 Task: Look for space in Maple Valley, United States from 6th September, 2023 to 10th September, 2023 for 1 adult in price range Rs.10000 to Rs.15000. Place can be private room with 1  bedroom having 1 bed and 1 bathroom. Property type can be house, flat, guest house, hotel. Booking option can be shelf check-in. Required host language is English.
Action: Mouse moved to (415, 88)
Screenshot: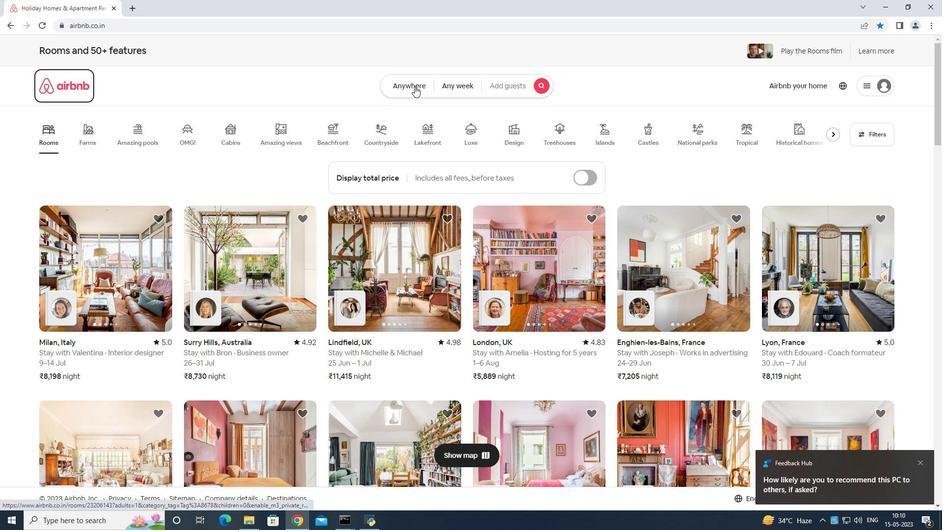 
Action: Mouse pressed left at (415, 88)
Screenshot: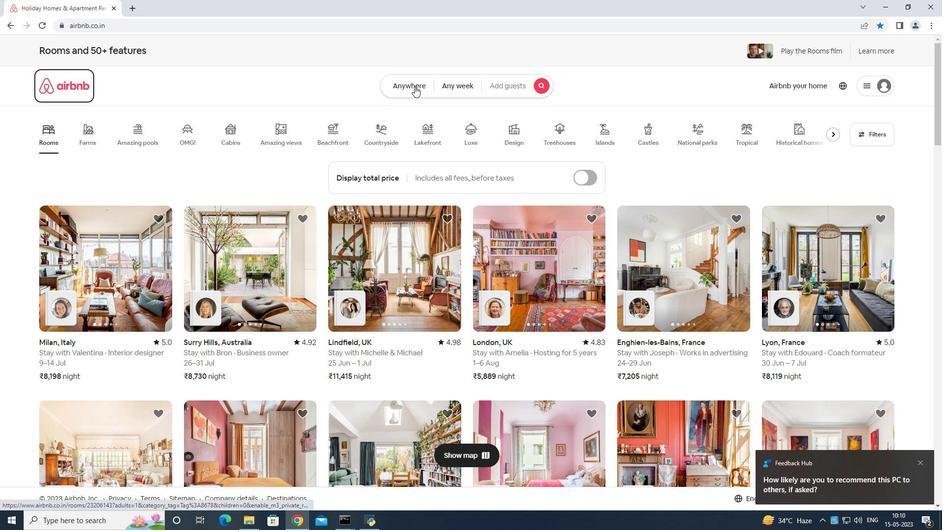 
Action: Mouse moved to (378, 125)
Screenshot: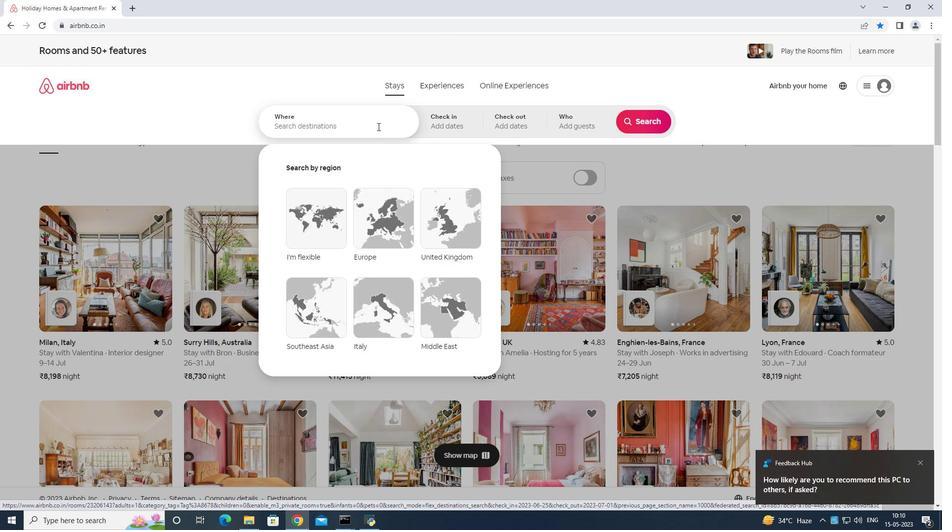 
Action: Mouse pressed left at (378, 125)
Screenshot: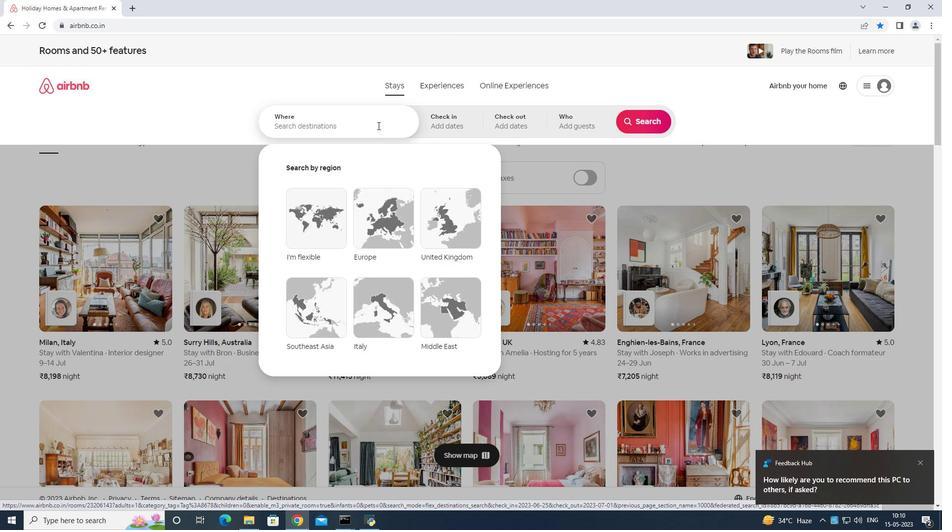 
Action: Key pressed <Key.shift>Maple<Key.space>valley<Key.space>united<Key.space>states<Key.enter>
Screenshot: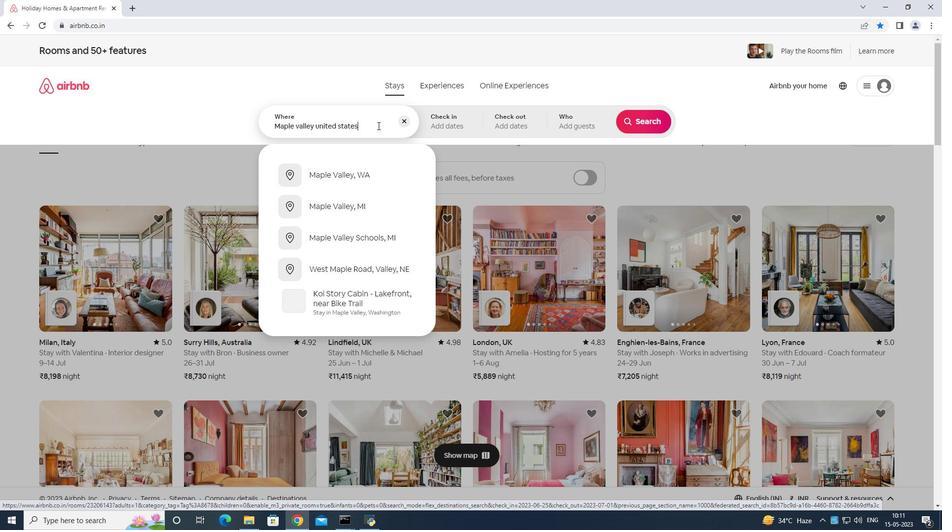
Action: Mouse moved to (640, 205)
Screenshot: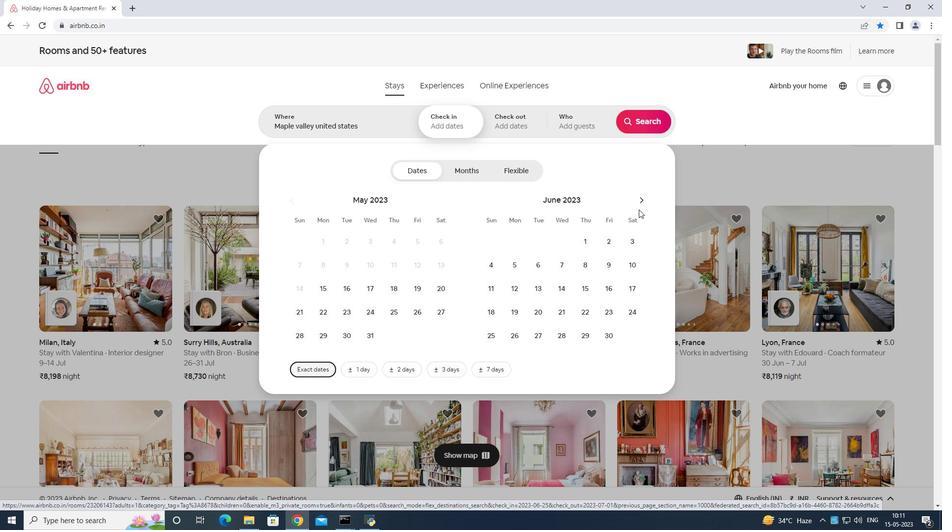 
Action: Mouse pressed left at (640, 205)
Screenshot: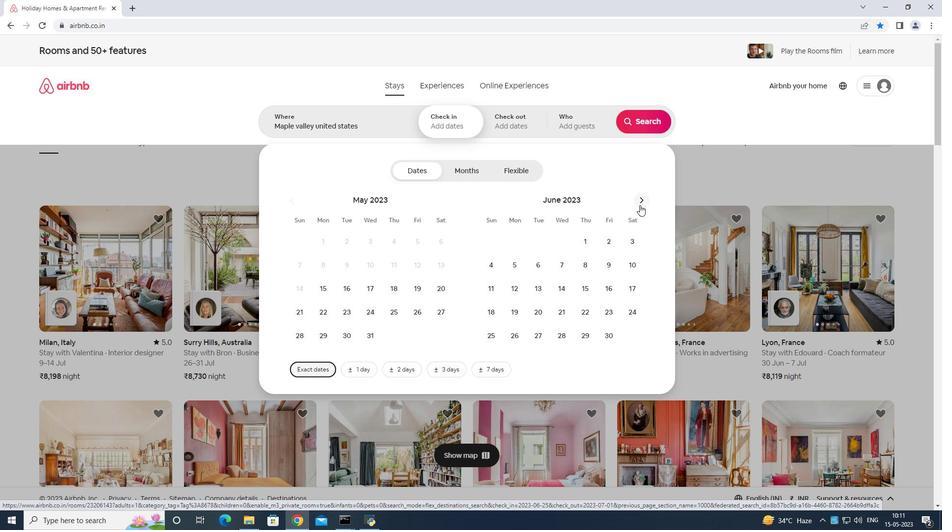 
Action: Mouse pressed left at (640, 205)
Screenshot: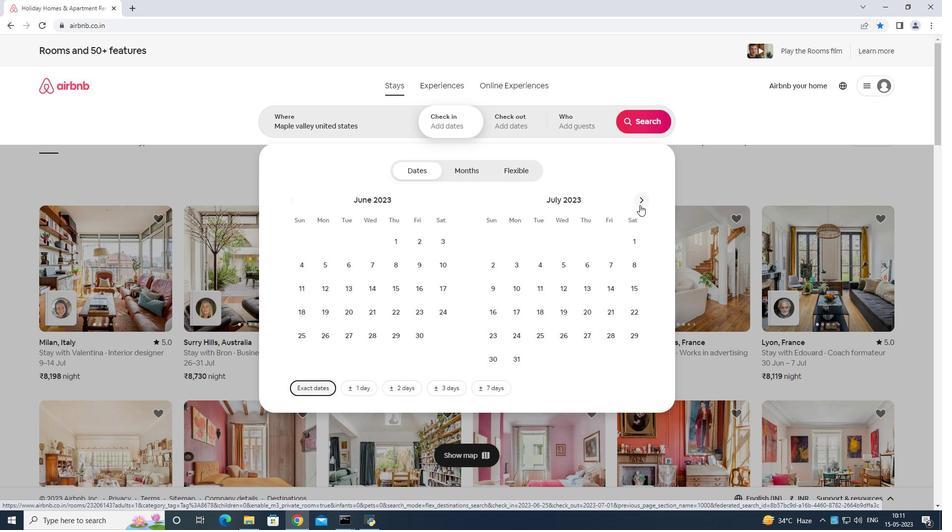 
Action: Mouse moved to (640, 205)
Screenshot: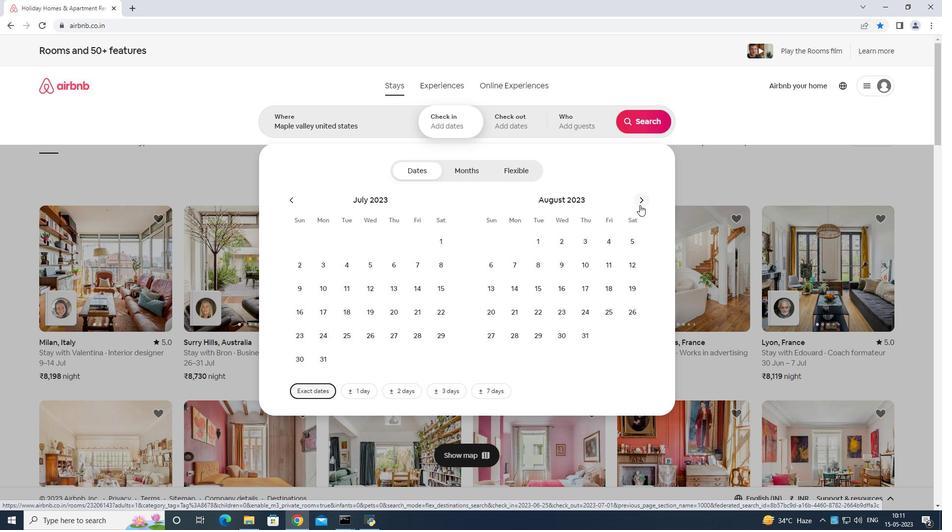 
Action: Mouse pressed left at (640, 205)
Screenshot: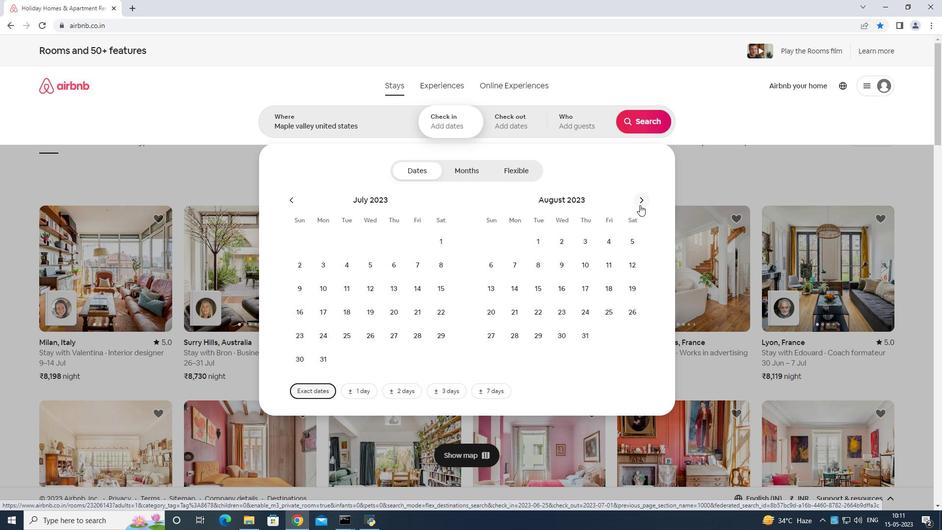 
Action: Mouse moved to (566, 268)
Screenshot: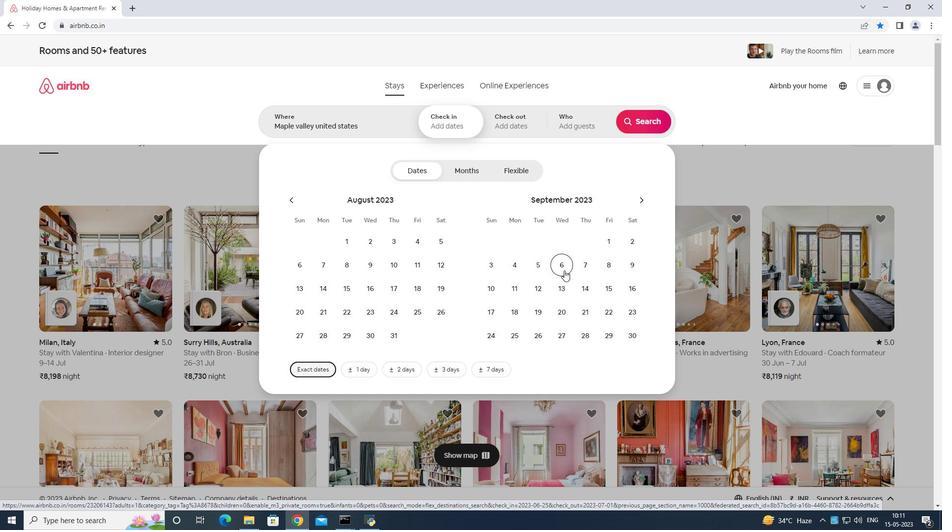 
Action: Mouse pressed left at (566, 268)
Screenshot: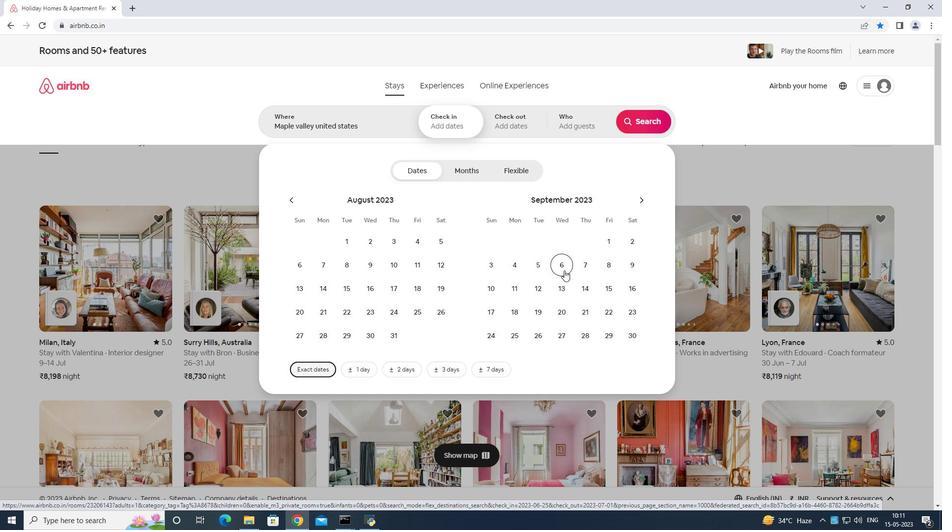 
Action: Mouse moved to (487, 286)
Screenshot: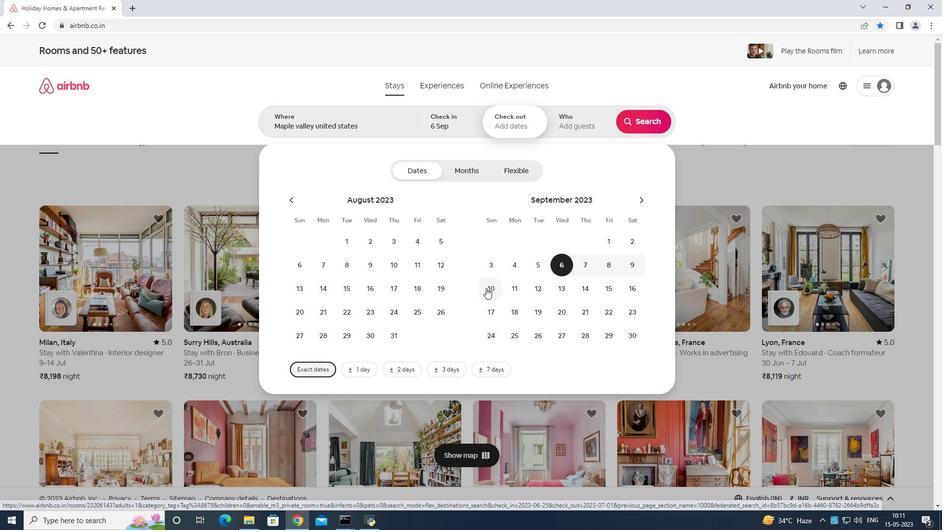 
Action: Mouse pressed left at (487, 286)
Screenshot: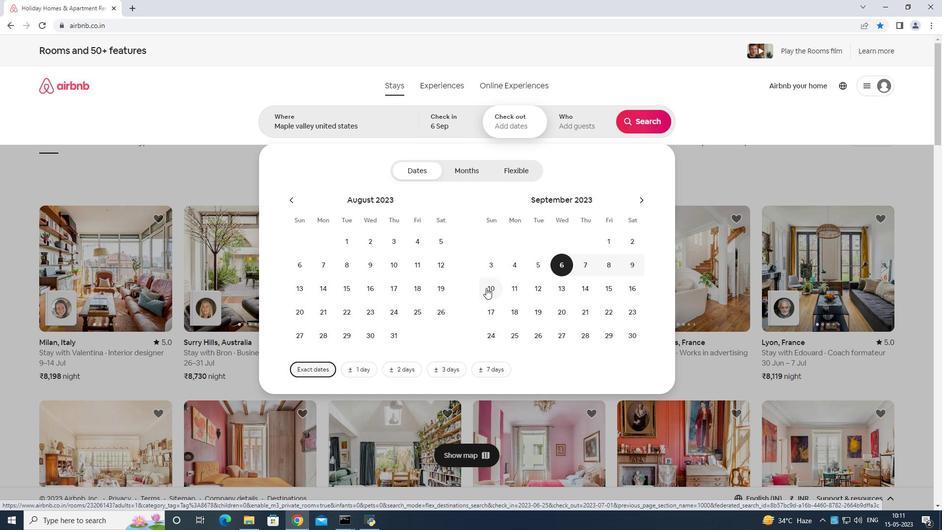 
Action: Mouse moved to (582, 127)
Screenshot: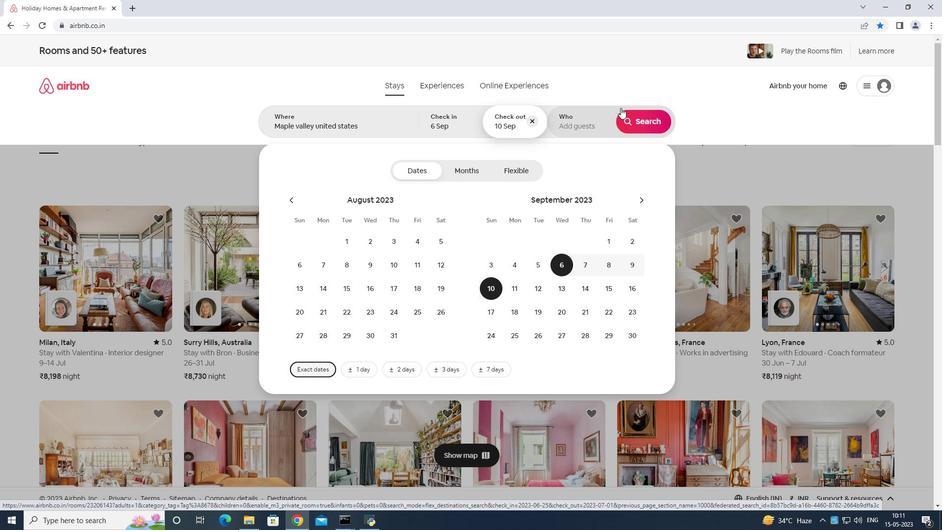 
Action: Mouse pressed left at (582, 127)
Screenshot: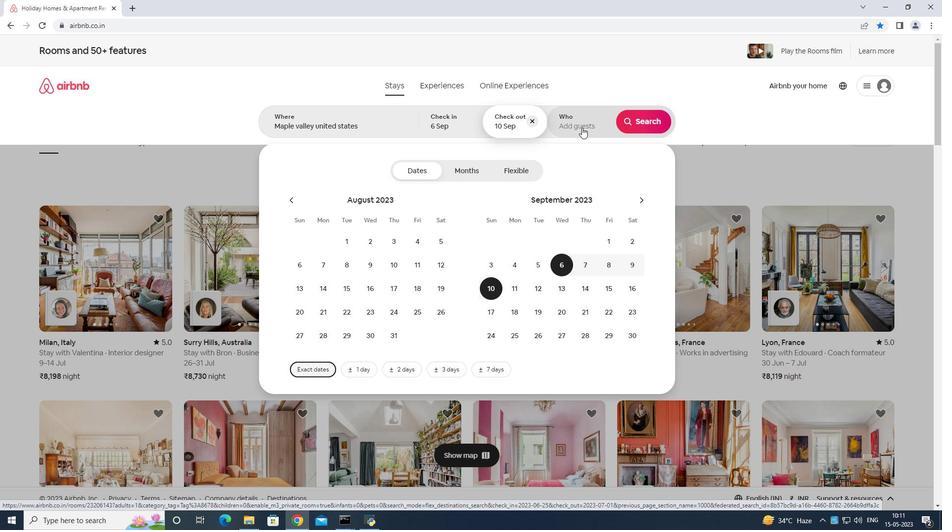 
Action: Mouse moved to (650, 176)
Screenshot: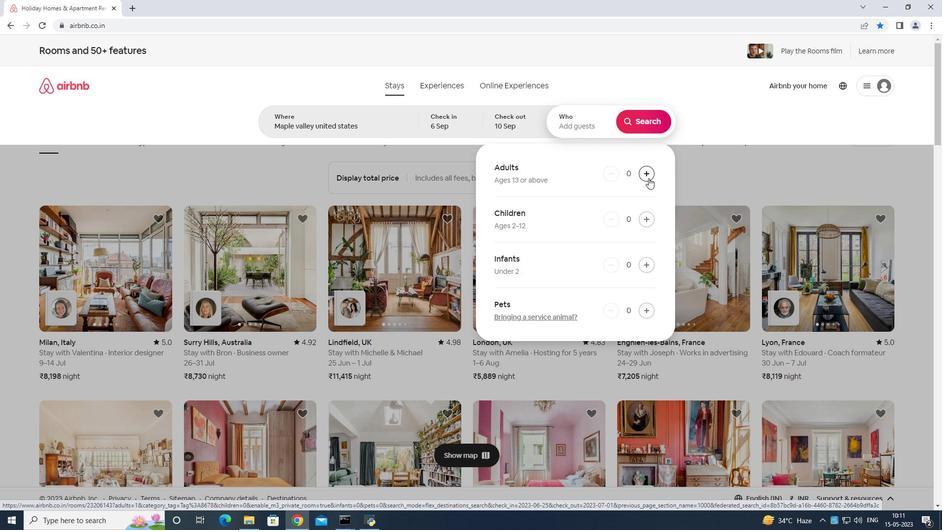 
Action: Mouse pressed left at (650, 176)
Screenshot: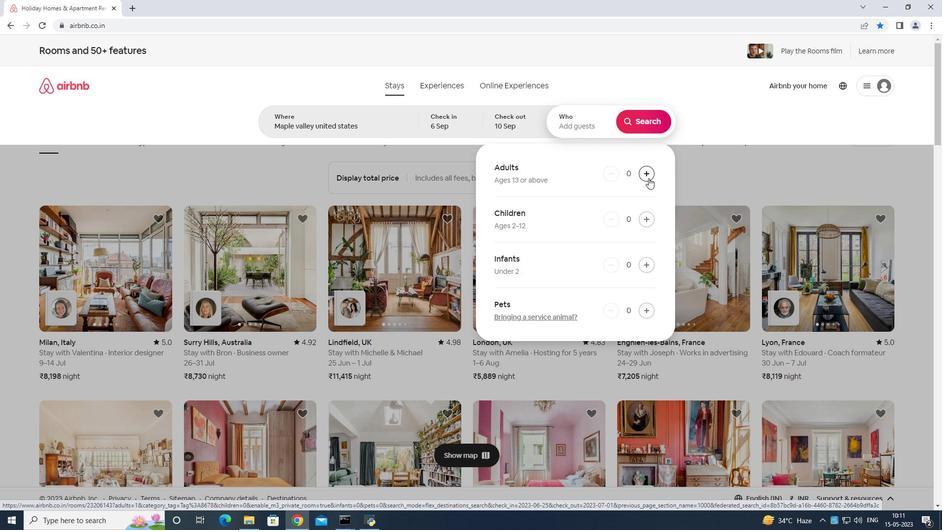 
Action: Mouse pressed left at (650, 176)
Screenshot: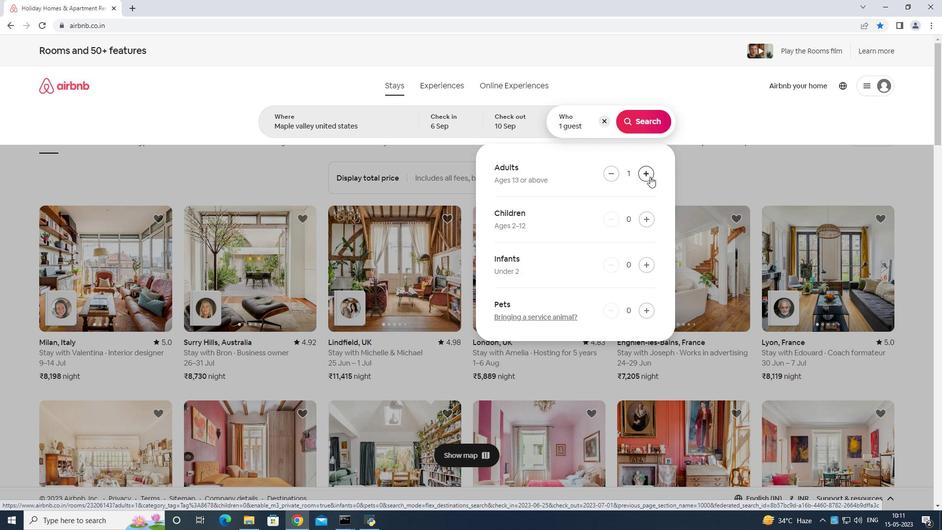 
Action: Mouse moved to (647, 175)
Screenshot: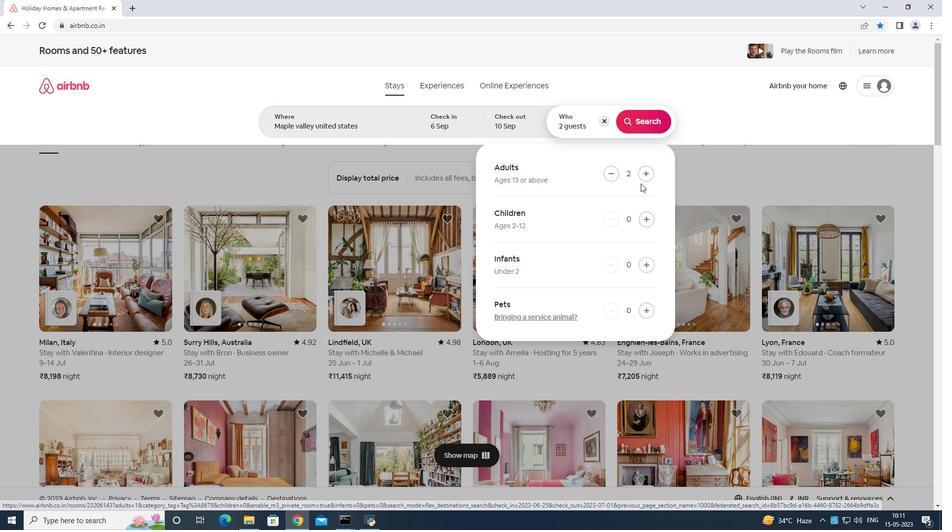 
Action: Mouse pressed left at (647, 175)
Screenshot: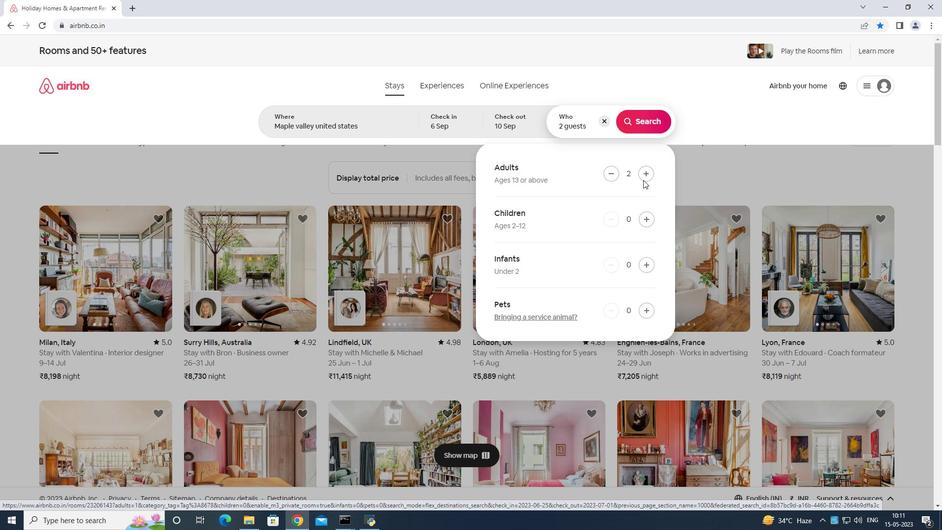 
Action: Mouse moved to (617, 175)
Screenshot: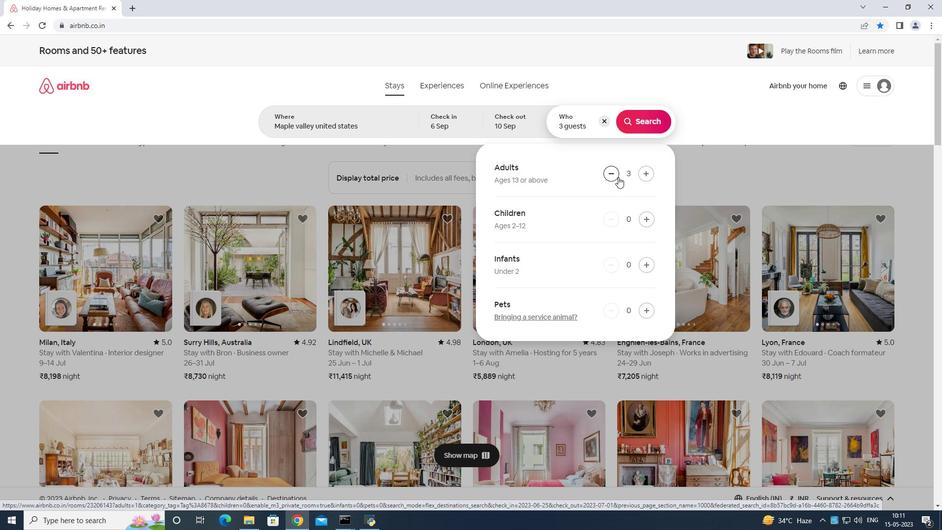 
Action: Mouse pressed left at (617, 175)
Screenshot: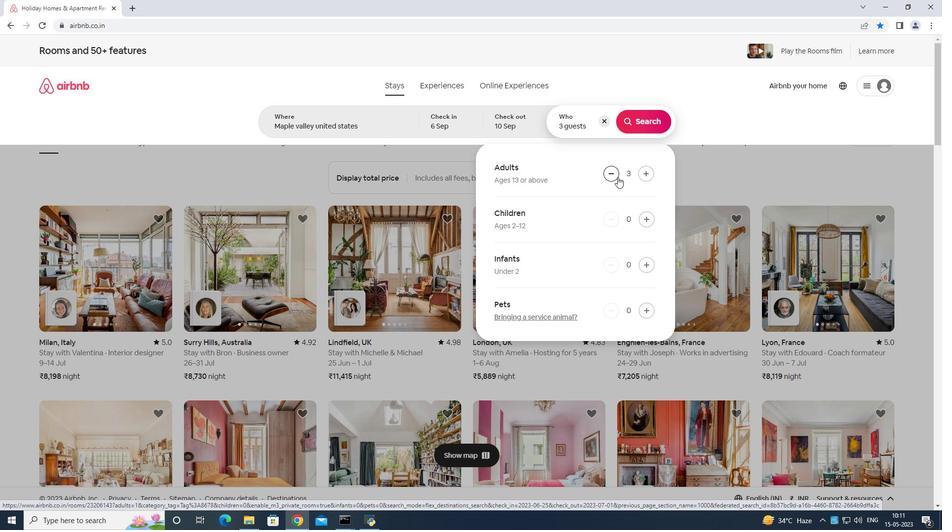 
Action: Mouse moved to (614, 173)
Screenshot: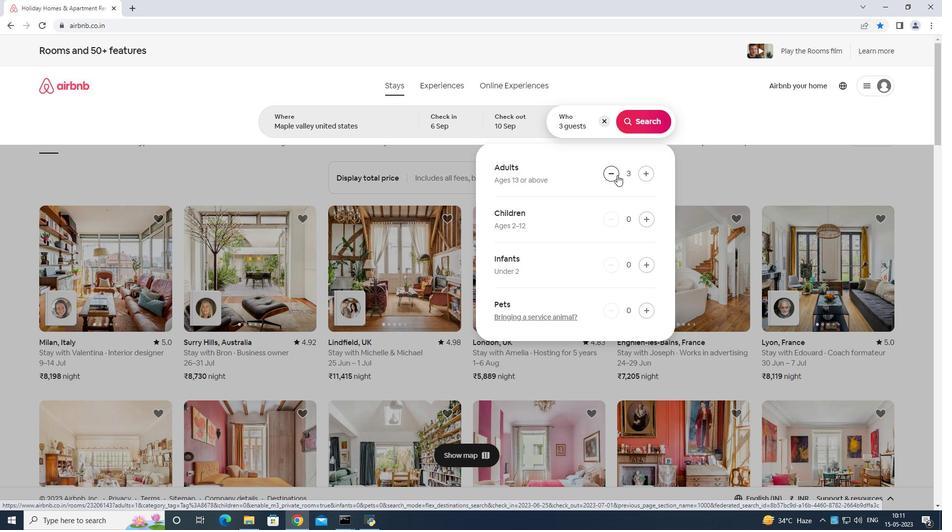 
Action: Mouse pressed left at (614, 173)
Screenshot: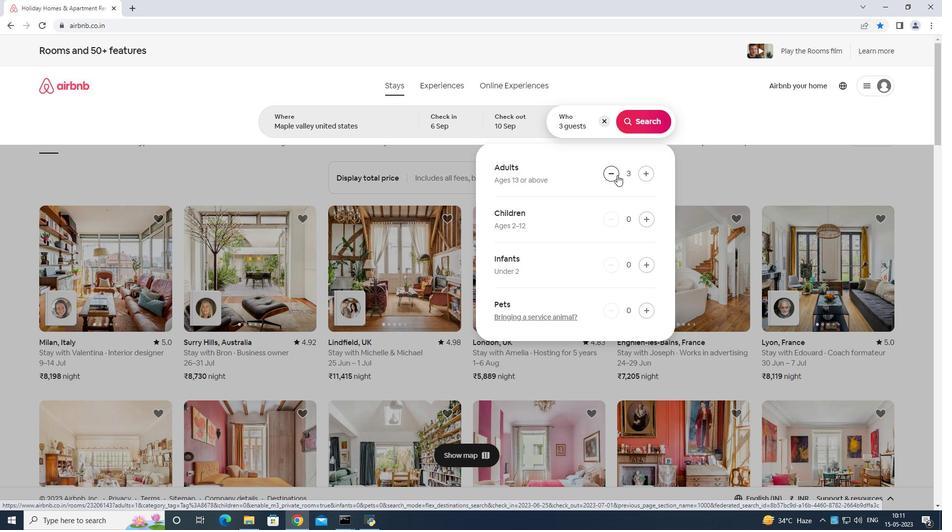 
Action: Mouse moved to (646, 126)
Screenshot: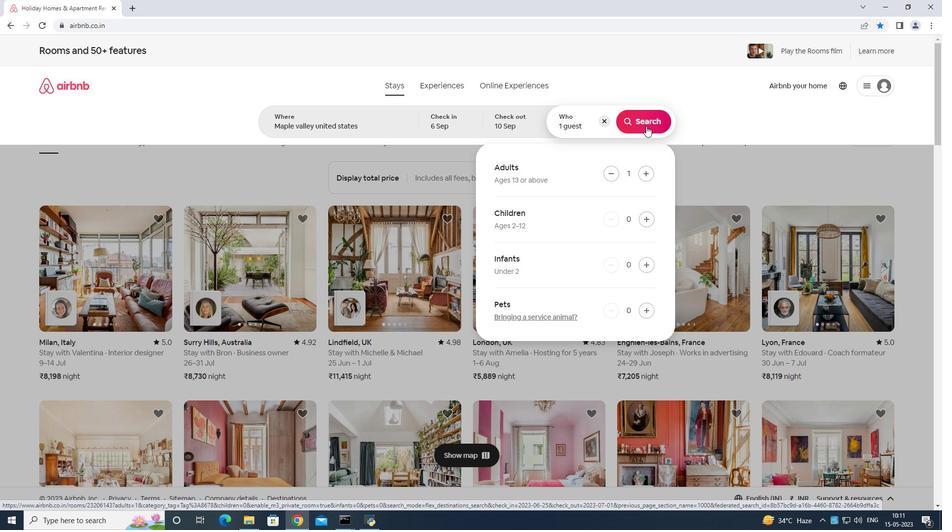 
Action: Mouse pressed left at (646, 126)
Screenshot: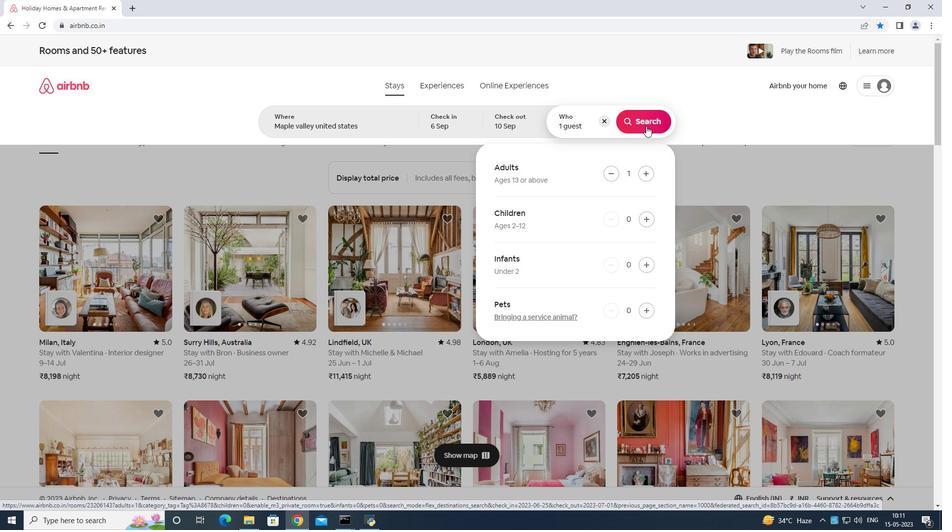 
Action: Mouse moved to (902, 97)
Screenshot: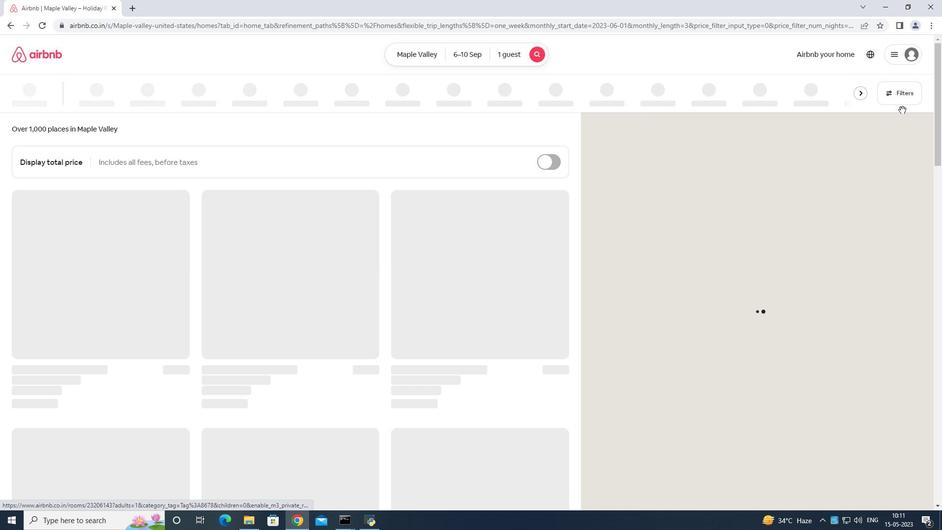 
Action: Mouse pressed left at (902, 97)
Screenshot: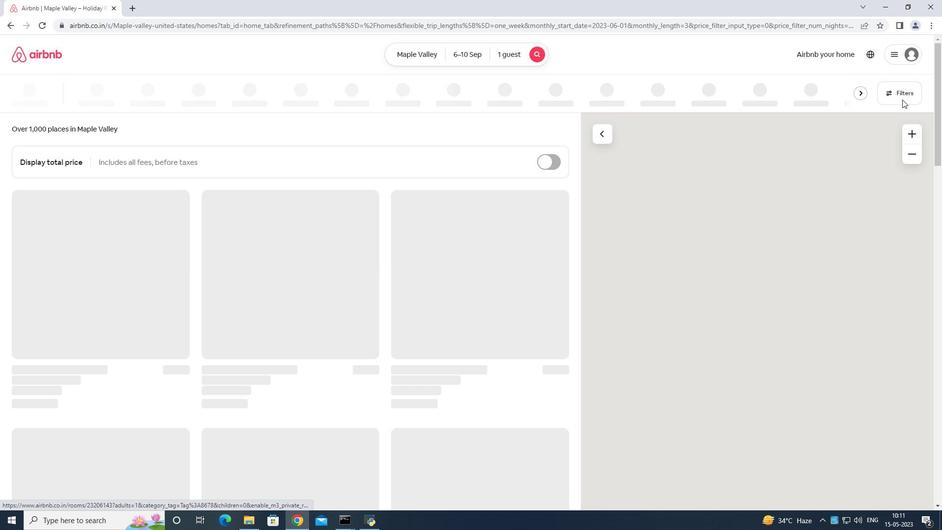 
Action: Mouse moved to (379, 321)
Screenshot: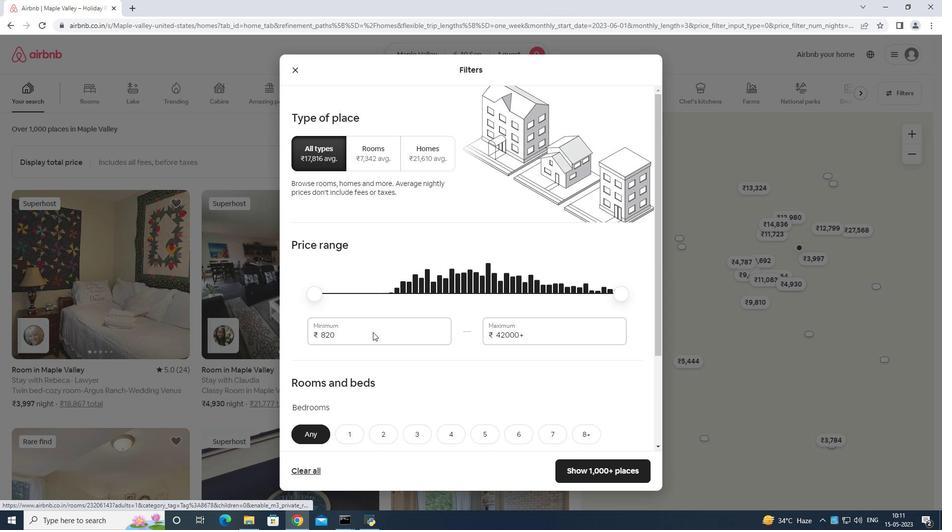 
Action: Mouse pressed left at (379, 321)
Screenshot: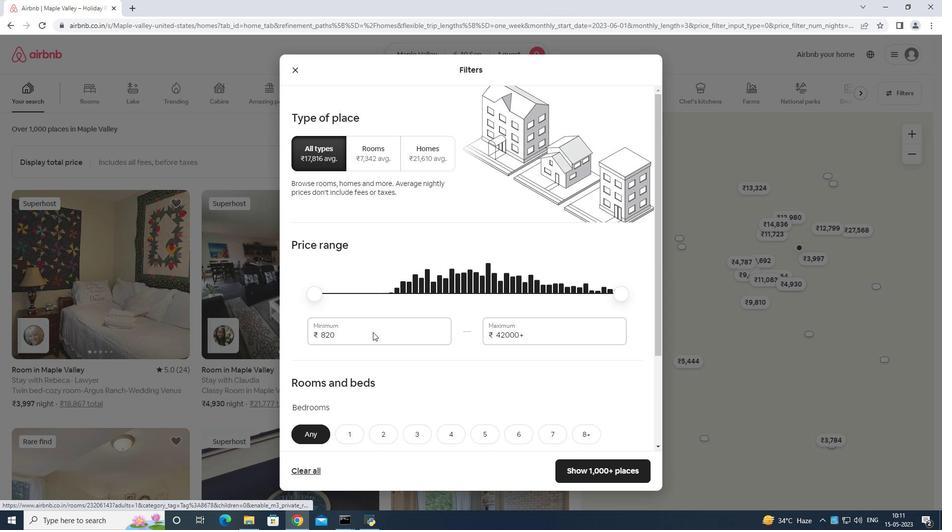 
Action: Mouse moved to (380, 320)
Screenshot: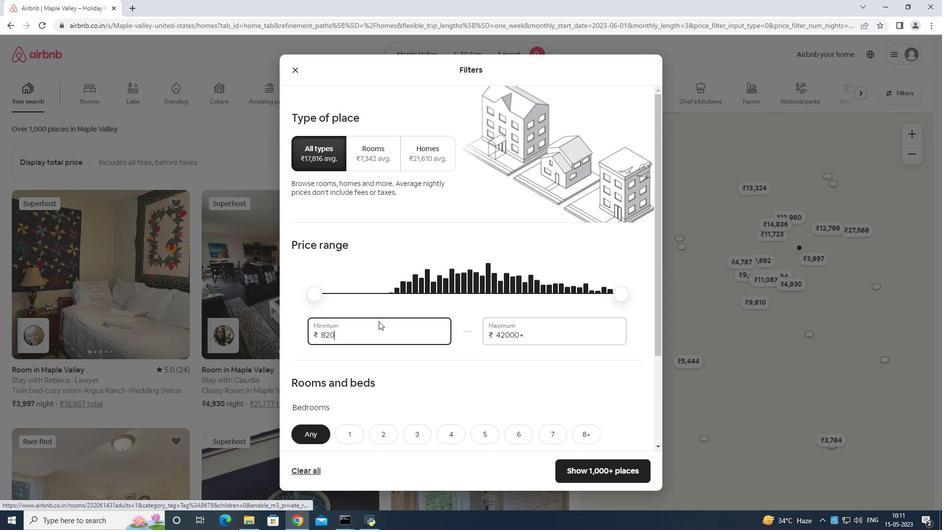 
Action: Key pressed <Key.backspace><Key.backspace><Key.backspace><Key.backspace><Key.backspace><Key.backspace><Key.backspace><Key.backspace><Key.backspace><Key.backspace><Key.backspace><Key.backspace><Key.backspace><Key.backspace><Key.backspace><Key.backspace>10000
Screenshot: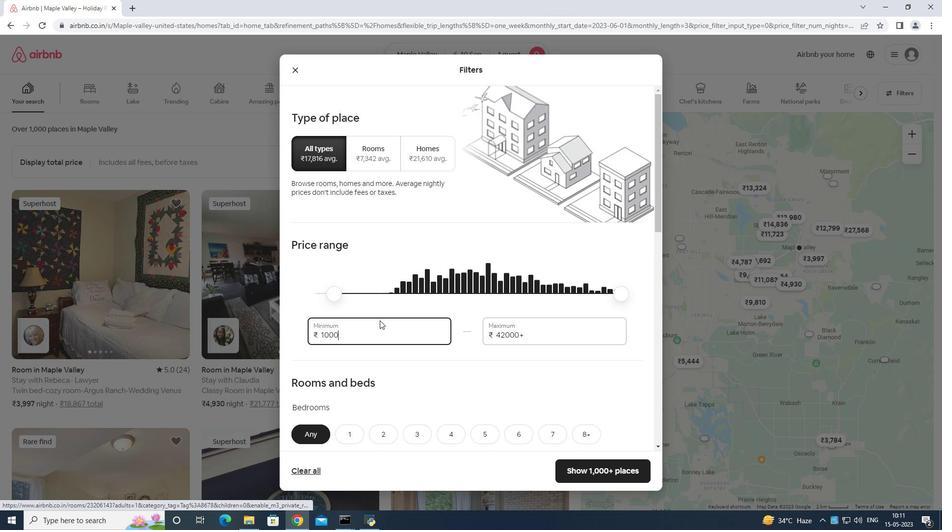 
Action: Mouse moved to (547, 327)
Screenshot: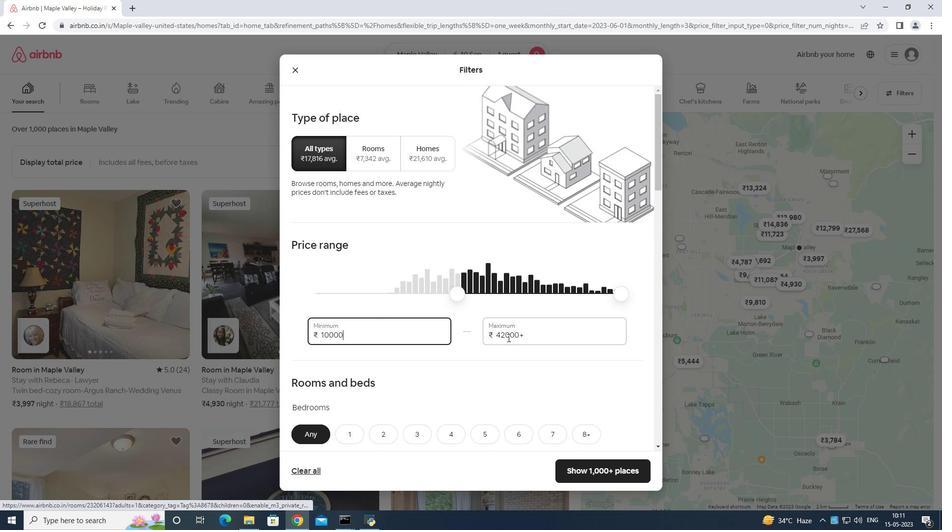 
Action: Mouse pressed left at (547, 327)
Screenshot: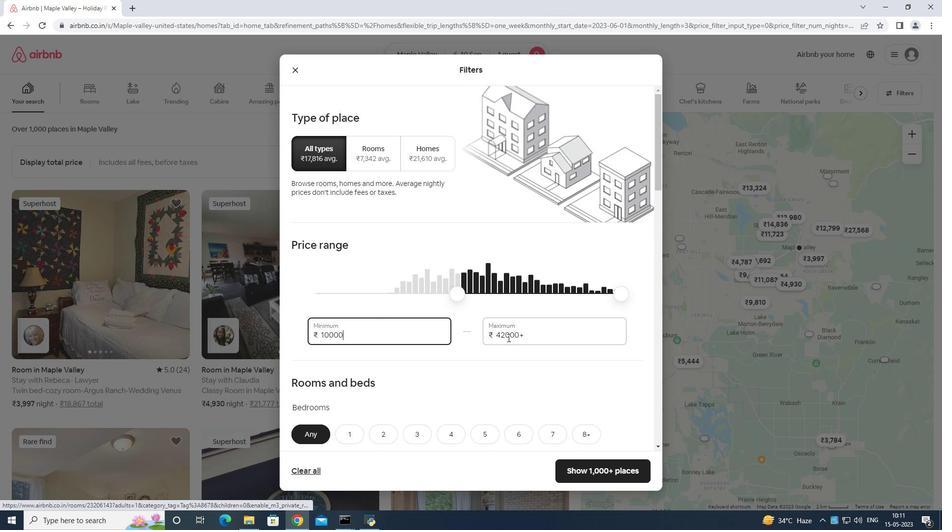
Action: Mouse moved to (548, 327)
Screenshot: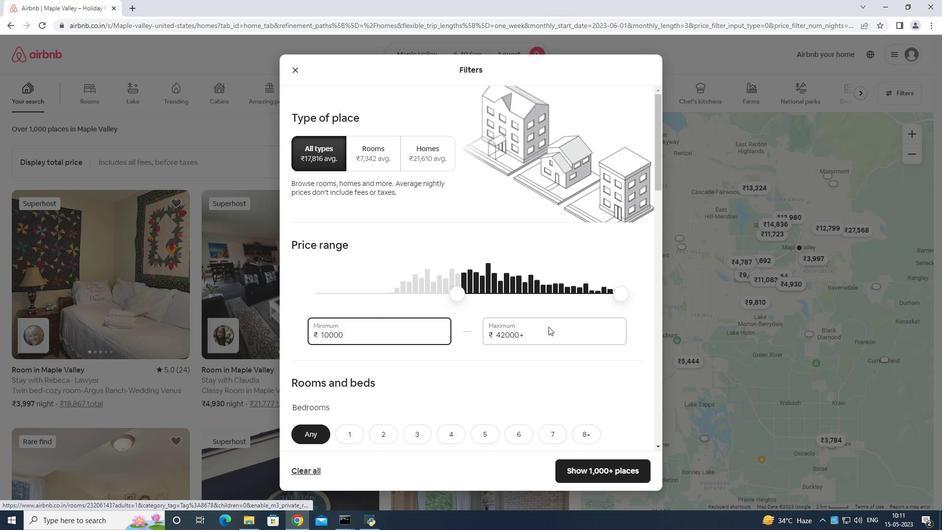 
Action: Key pressed <Key.backspace><Key.backspace><Key.backspace><Key.backspace><Key.backspace><Key.backspace><Key.backspace><Key.backspace><Key.backspace><Key.backspace><Key.backspace><Key.backspace><Key.backspace><Key.backspace><Key.backspace>15
Screenshot: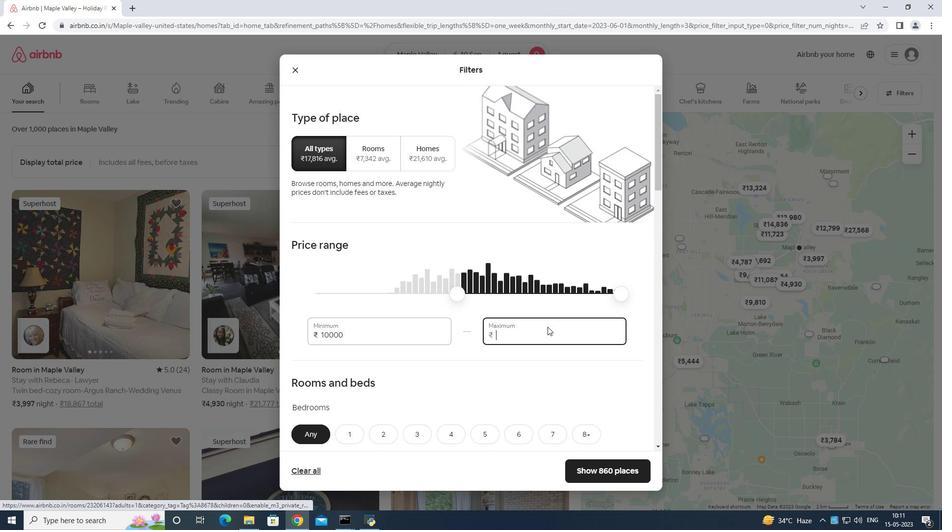 
Action: Mouse moved to (548, 326)
Screenshot: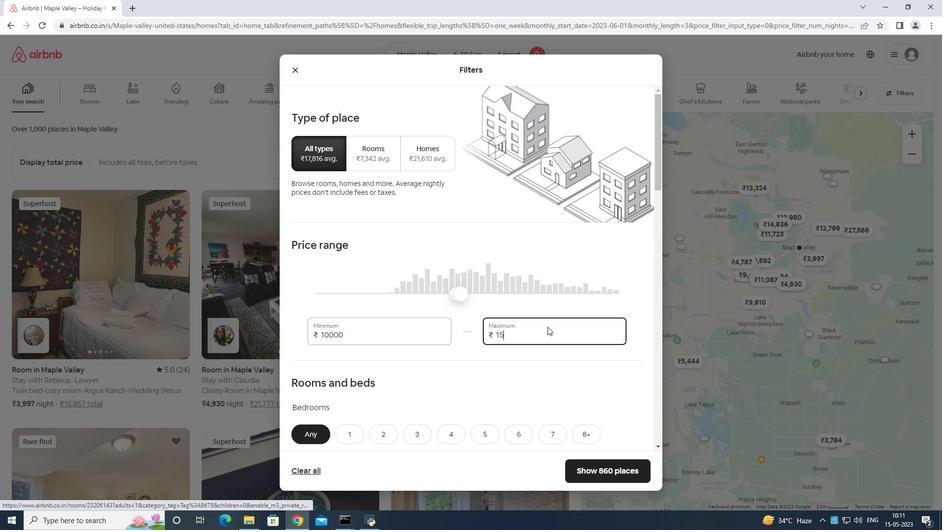 
Action: Key pressed 000
Screenshot: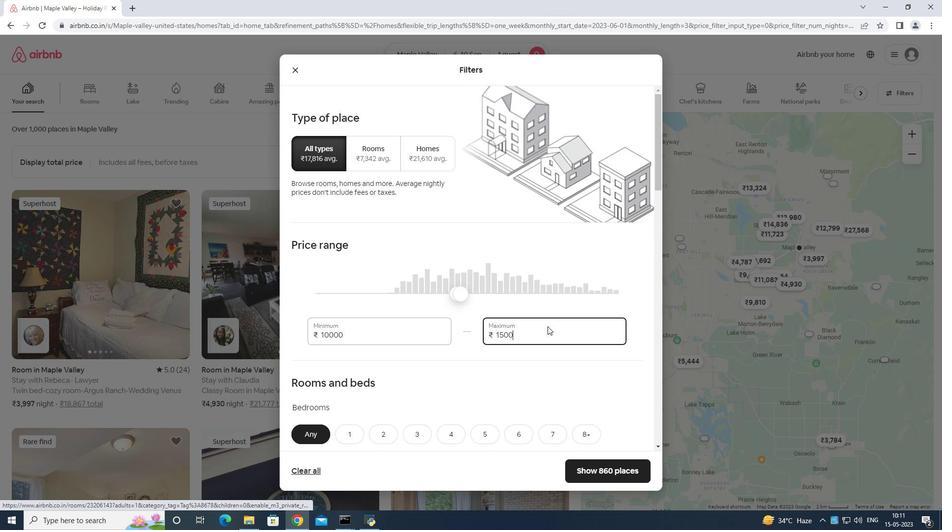 
Action: Mouse moved to (560, 323)
Screenshot: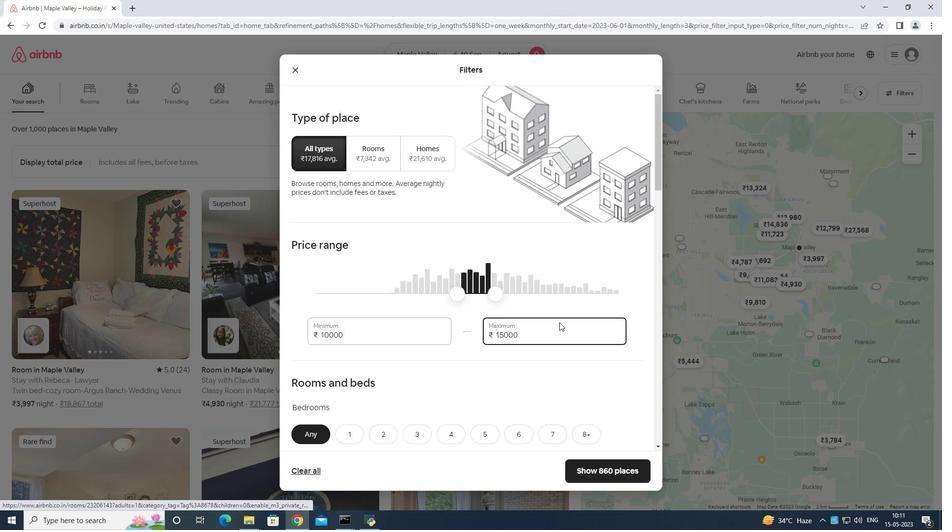 
Action: Mouse scrolled (560, 322) with delta (0, 0)
Screenshot: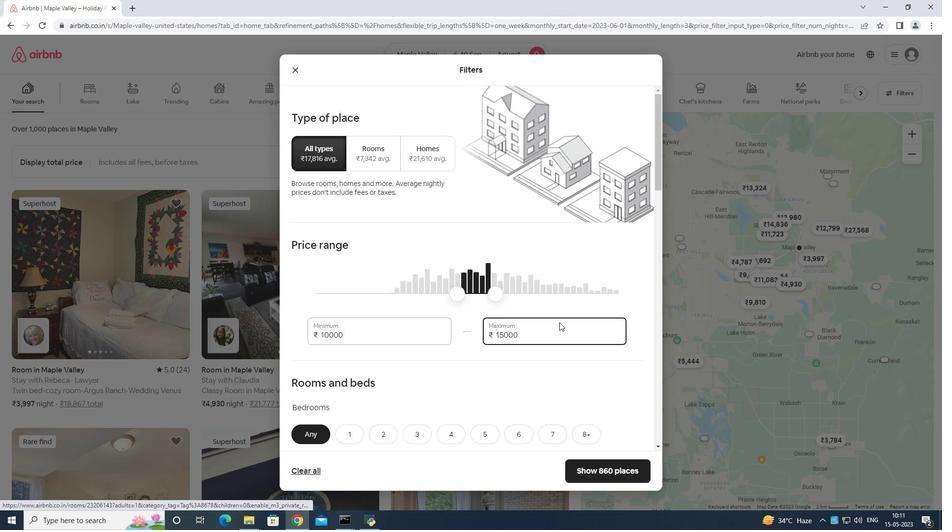 
Action: Mouse moved to (560, 325)
Screenshot: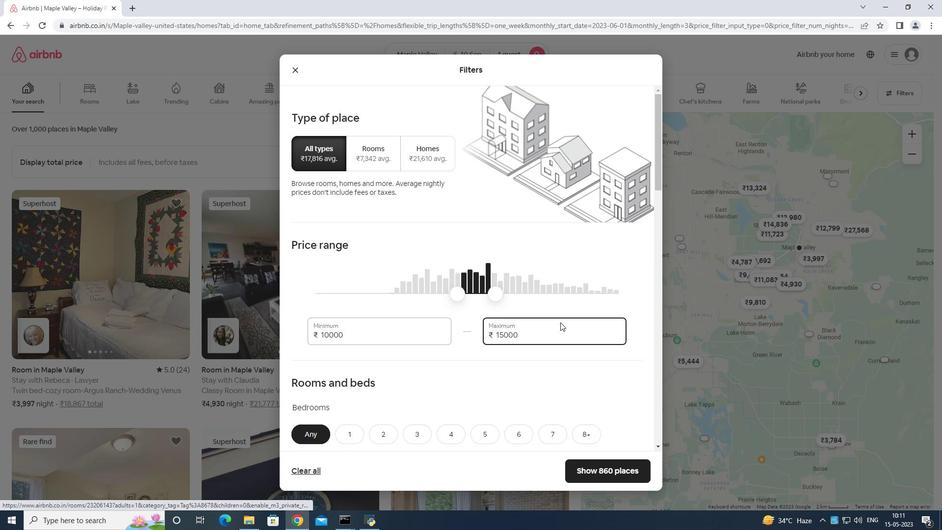 
Action: Mouse scrolled (560, 324) with delta (0, 0)
Screenshot: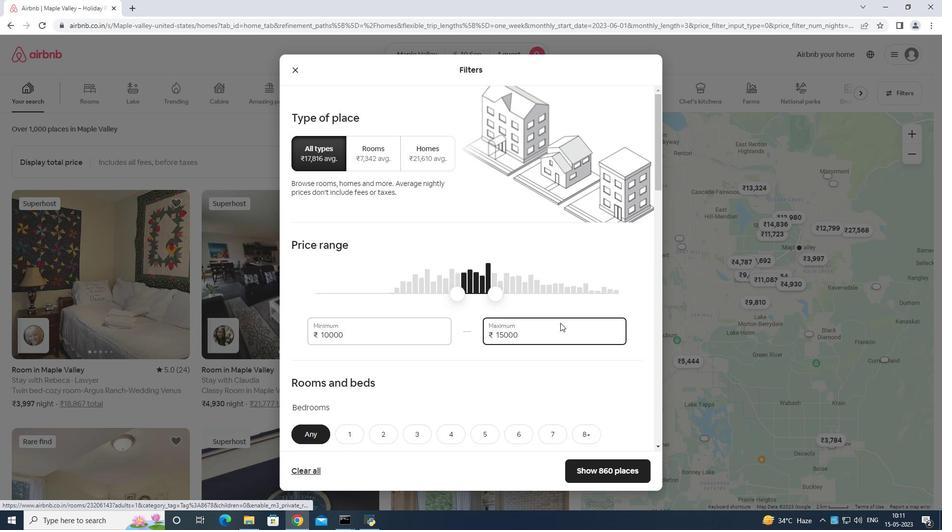 
Action: Mouse moved to (561, 326)
Screenshot: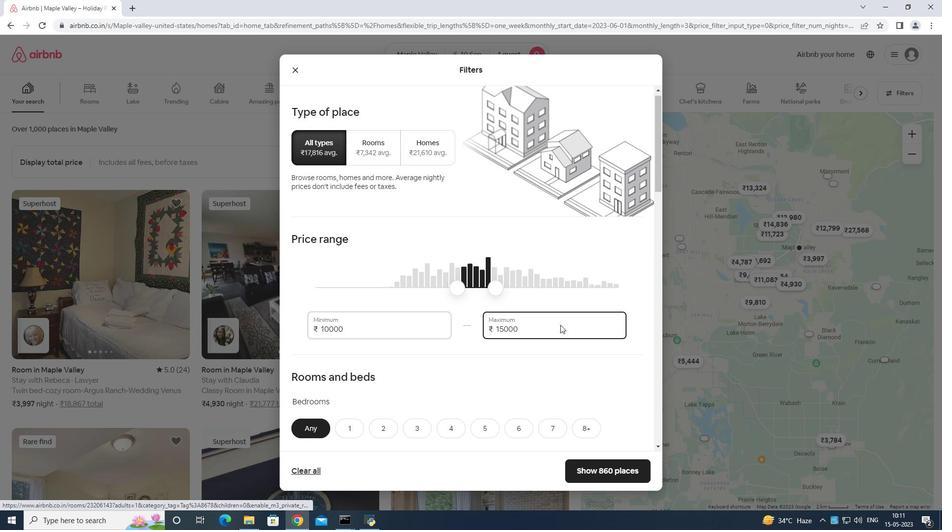 
Action: Mouse scrolled (561, 326) with delta (0, 0)
Screenshot: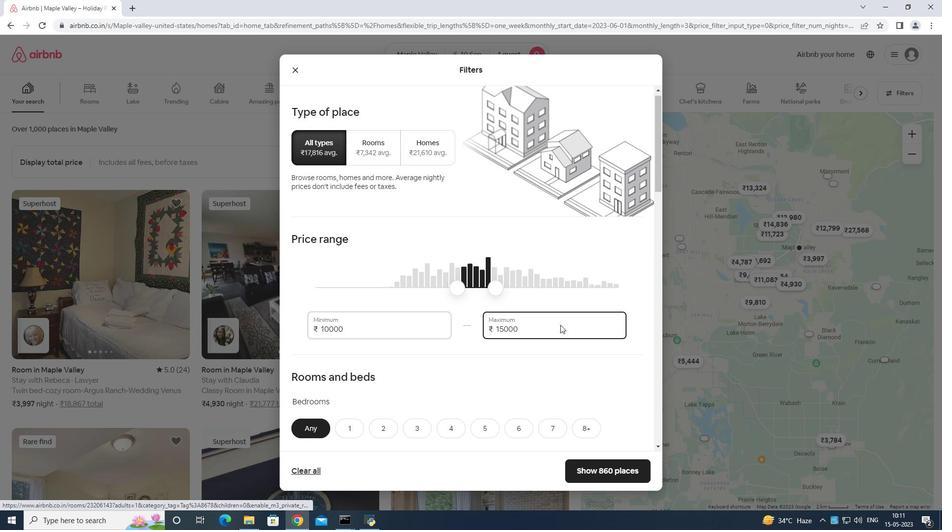 
Action: Mouse moved to (561, 327)
Screenshot: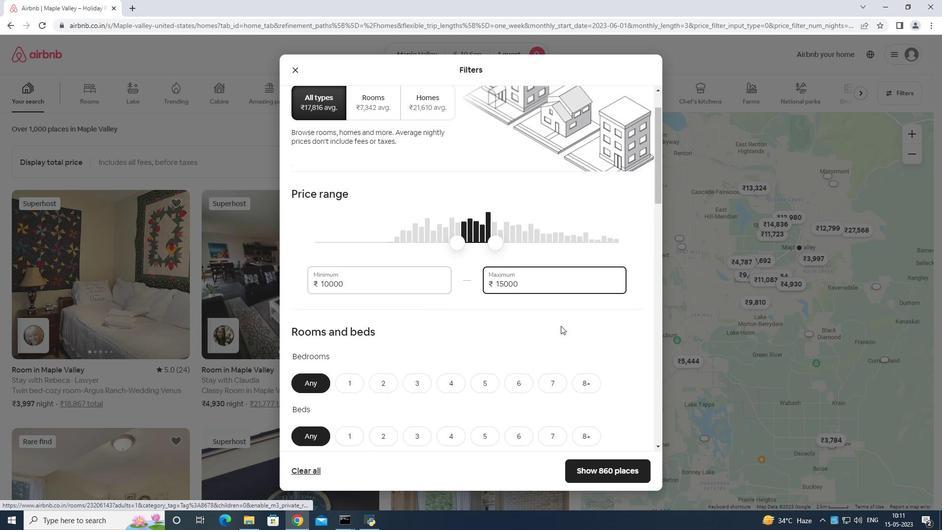 
Action: Mouse scrolled (561, 327) with delta (0, 0)
Screenshot: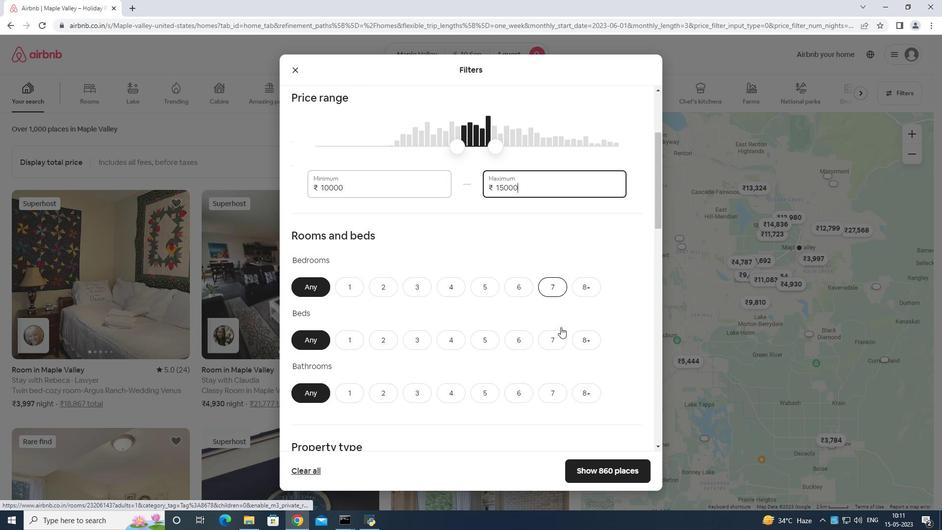 
Action: Mouse moved to (353, 234)
Screenshot: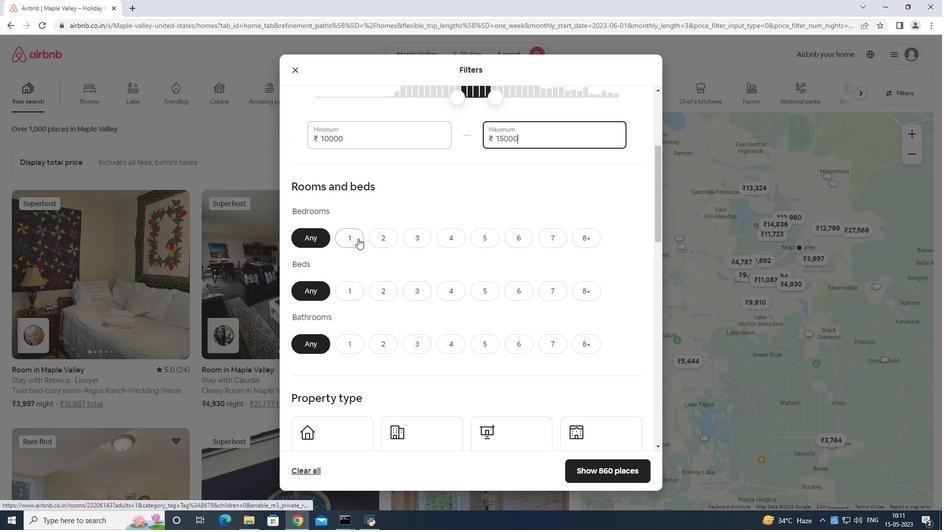 
Action: Mouse pressed left at (353, 234)
Screenshot: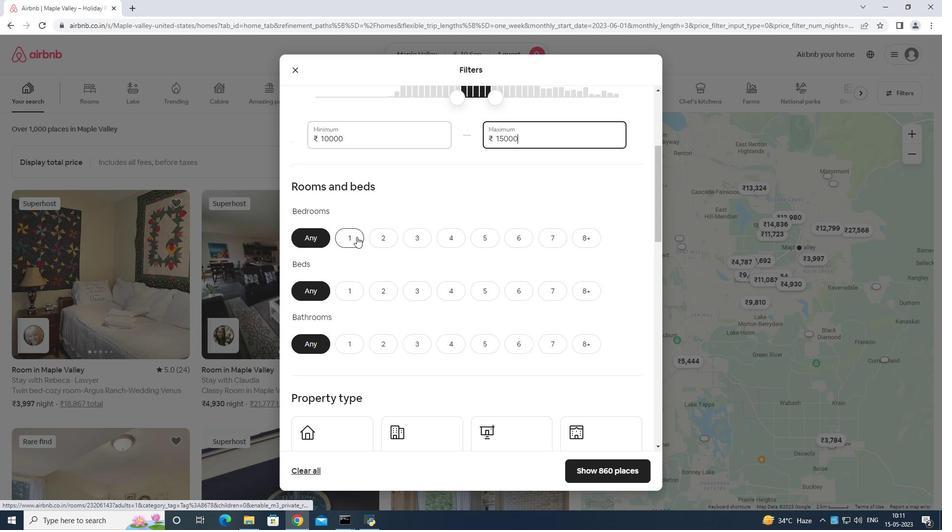 
Action: Mouse moved to (349, 291)
Screenshot: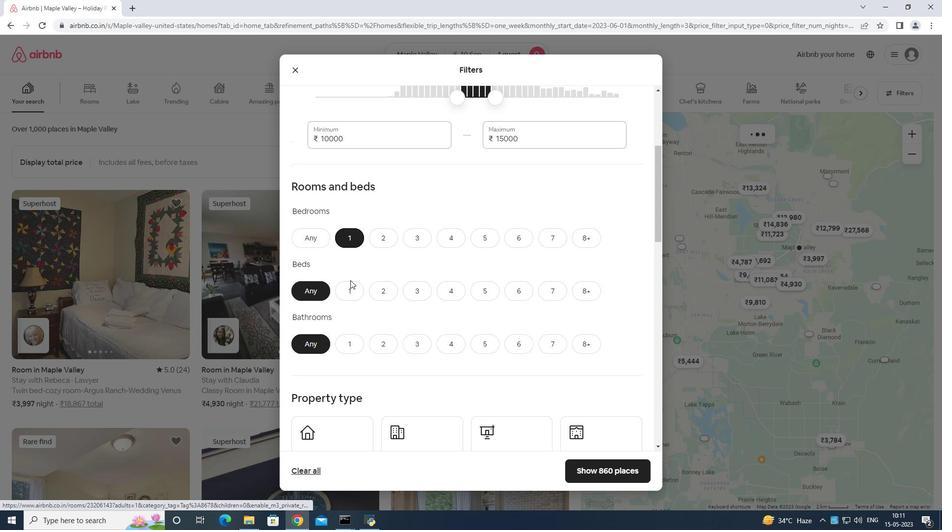 
Action: Mouse pressed left at (349, 291)
Screenshot: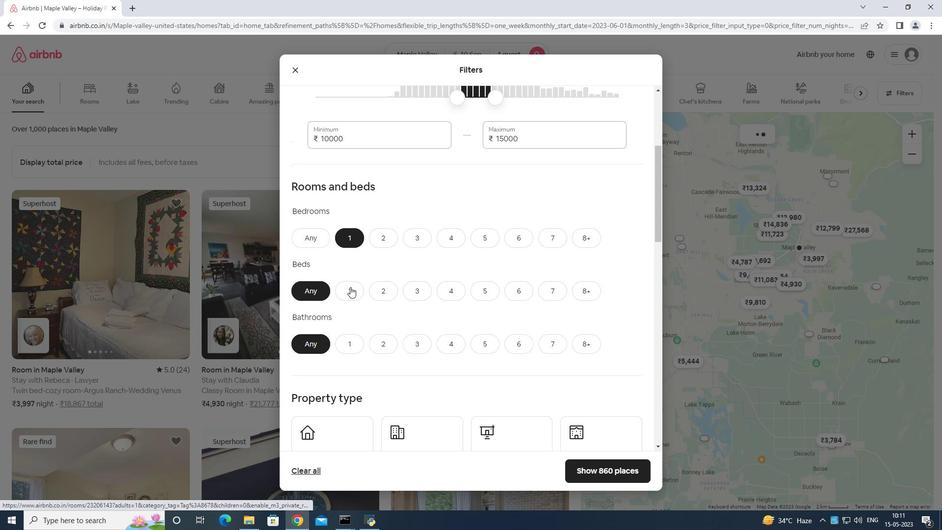
Action: Mouse moved to (353, 348)
Screenshot: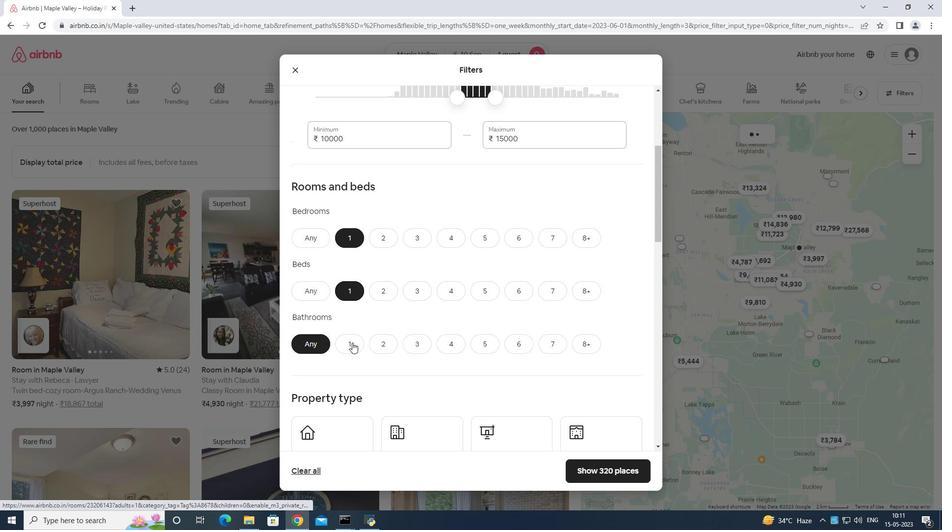 
Action: Mouse pressed left at (353, 348)
Screenshot: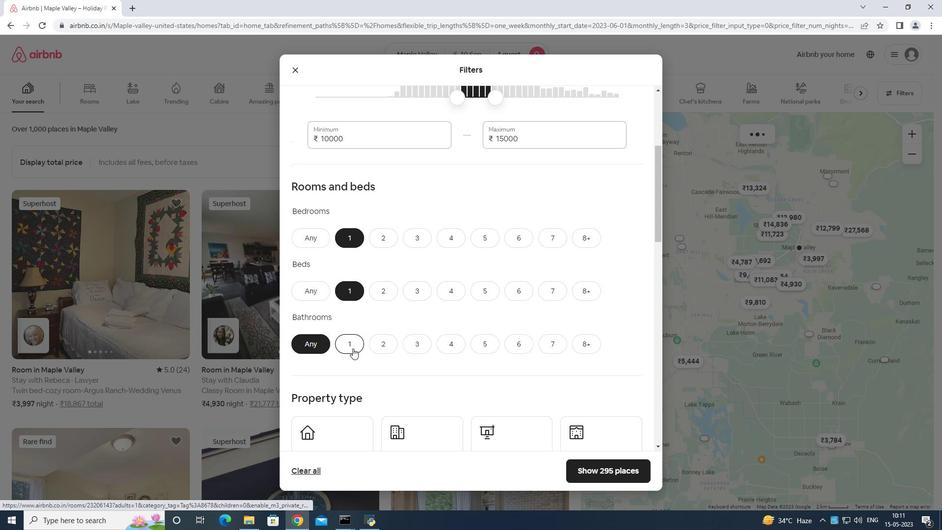 
Action: Mouse moved to (368, 339)
Screenshot: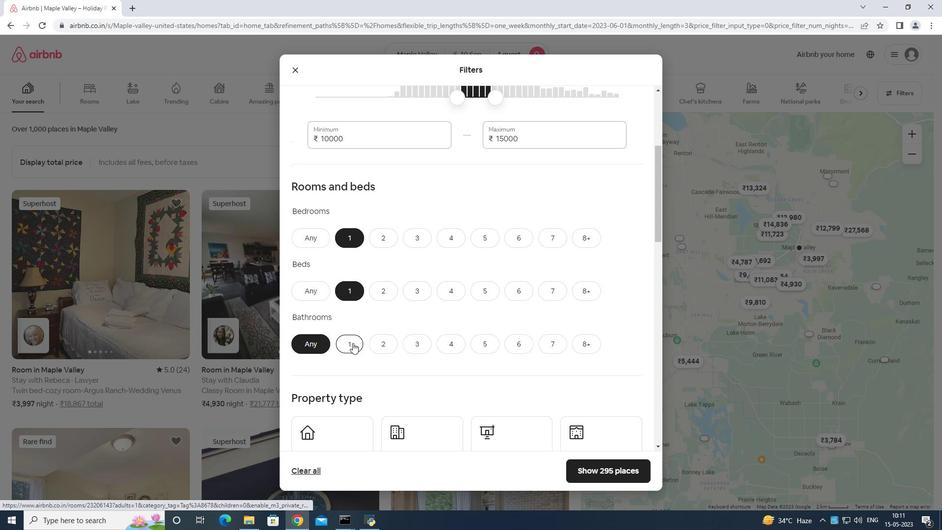 
Action: Mouse scrolled (368, 338) with delta (0, 0)
Screenshot: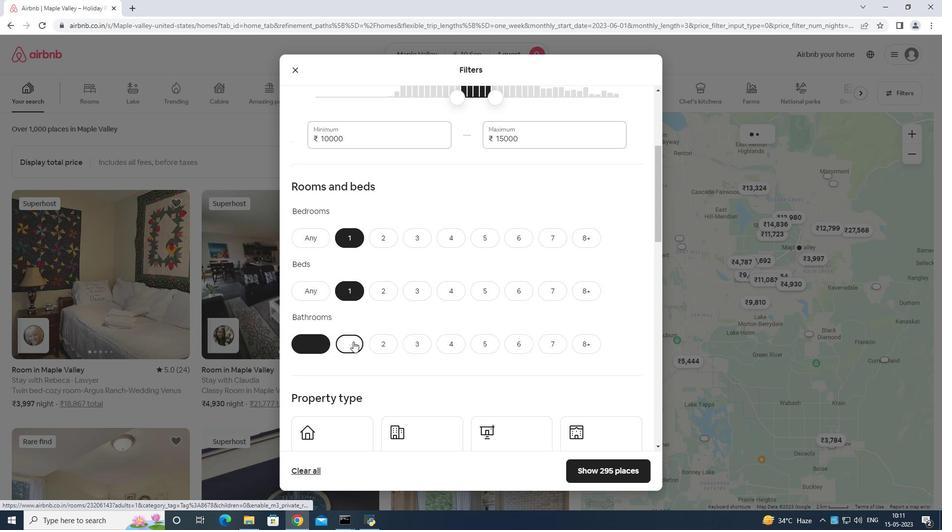 
Action: Mouse scrolled (368, 338) with delta (0, 0)
Screenshot: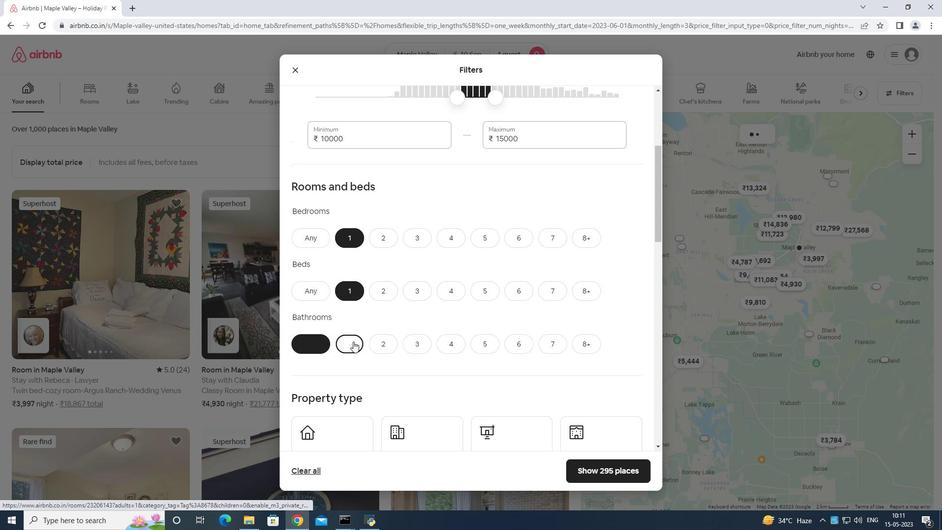 
Action: Mouse scrolled (368, 338) with delta (0, 0)
Screenshot: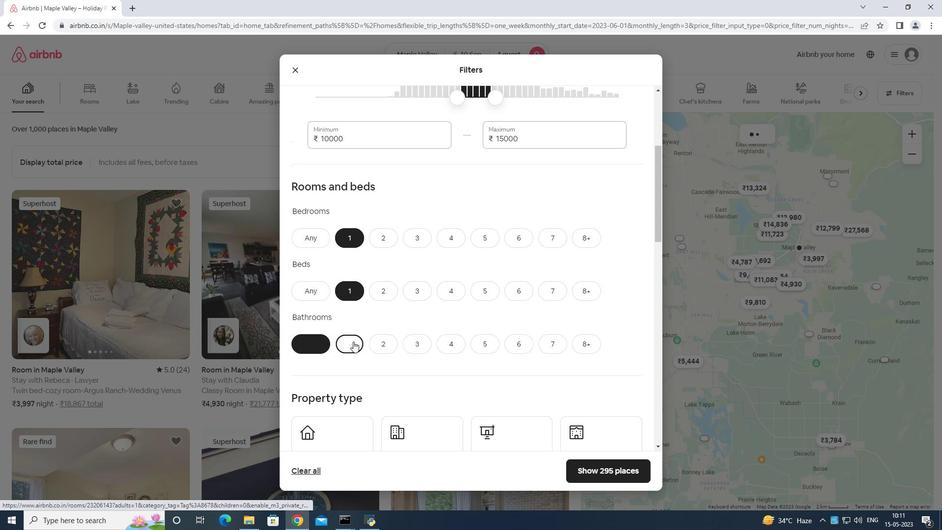 
Action: Mouse moved to (344, 316)
Screenshot: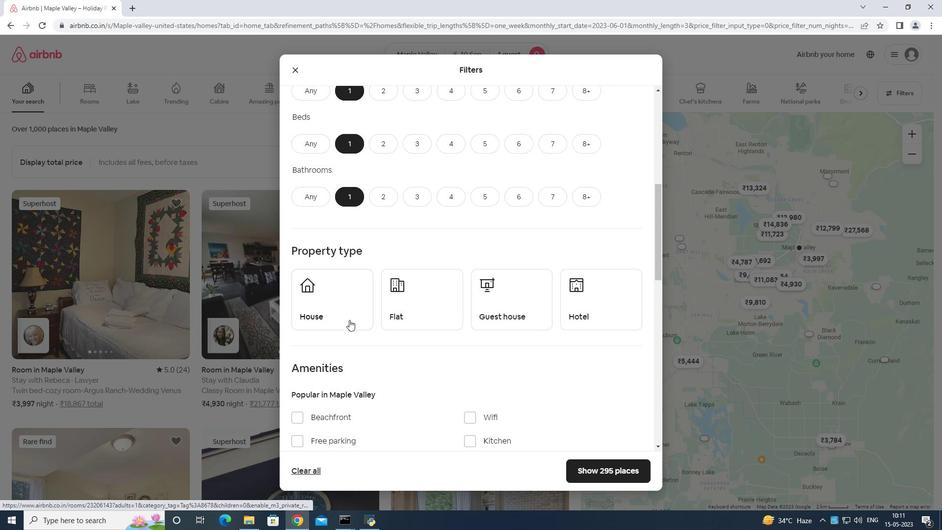 
Action: Mouse pressed left at (344, 316)
Screenshot: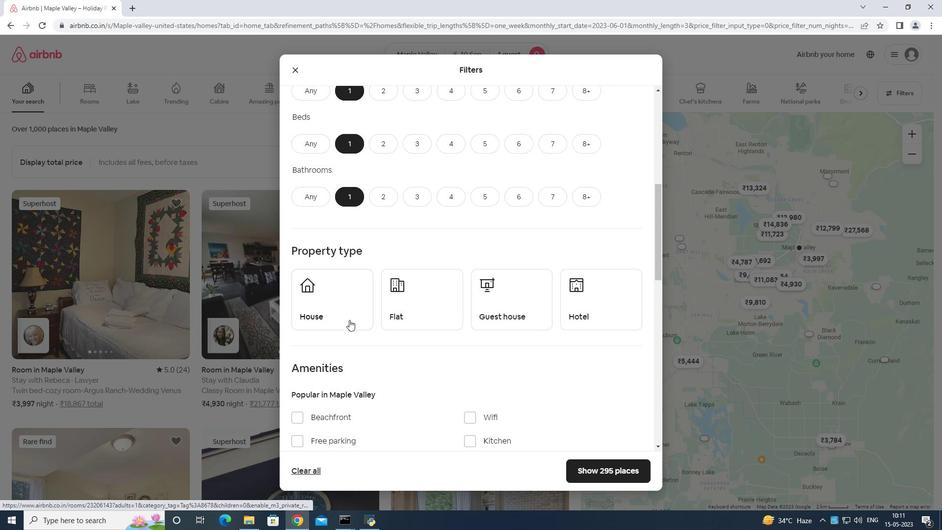
Action: Mouse moved to (462, 297)
Screenshot: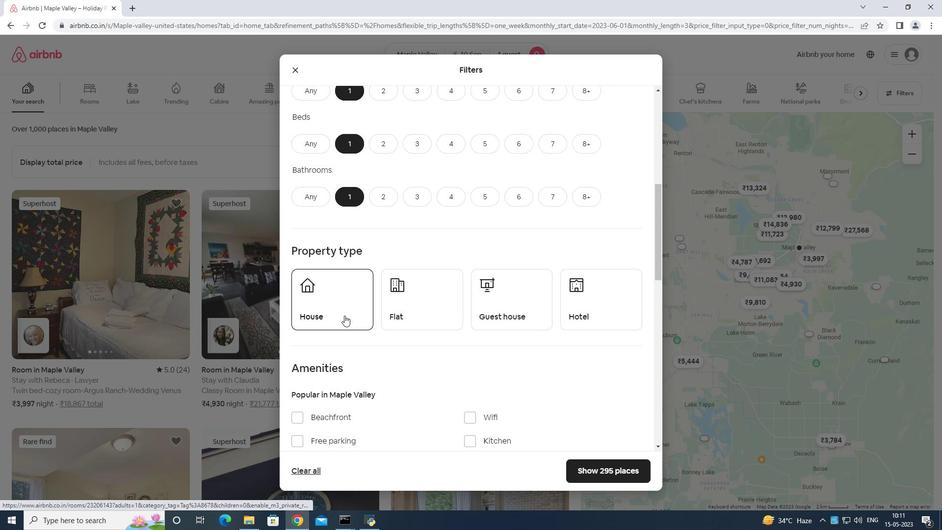 
Action: Mouse pressed left at (462, 297)
Screenshot: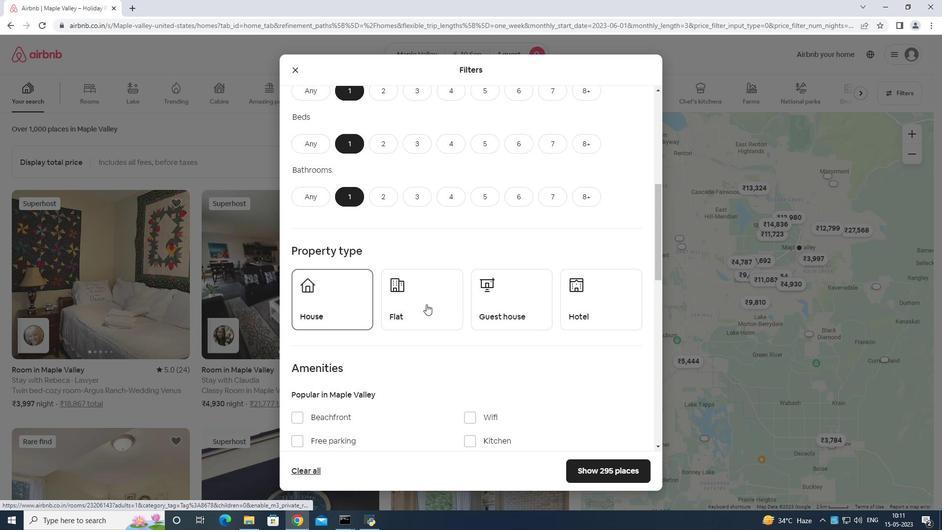
Action: Mouse moved to (523, 298)
Screenshot: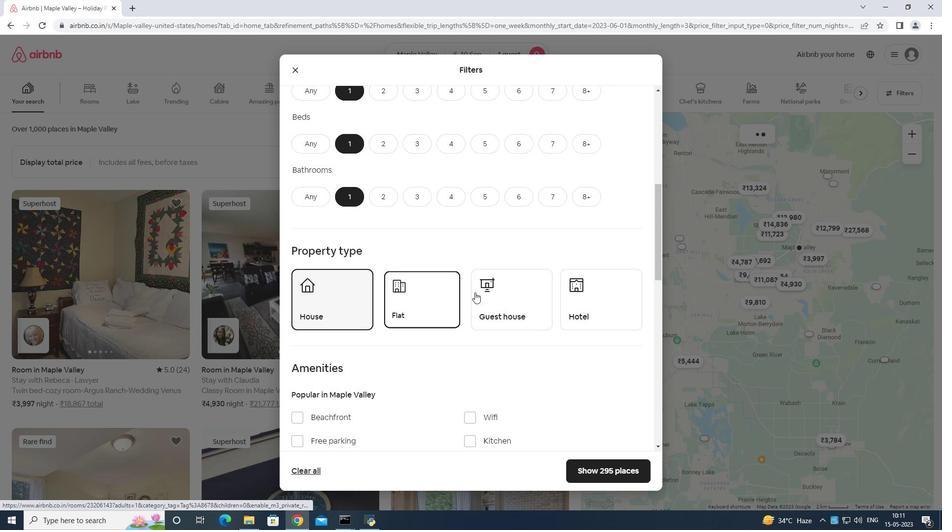 
Action: Mouse pressed left at (523, 298)
Screenshot: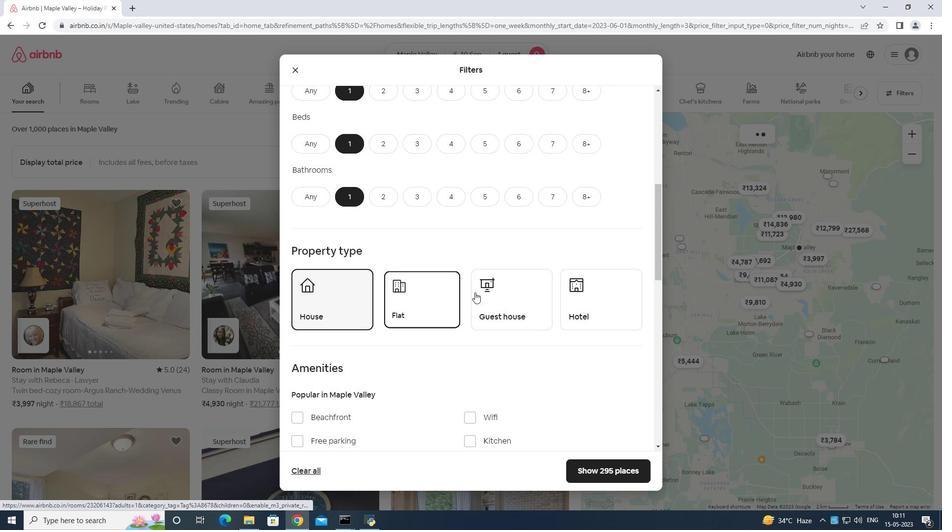 
Action: Mouse moved to (523, 294)
Screenshot: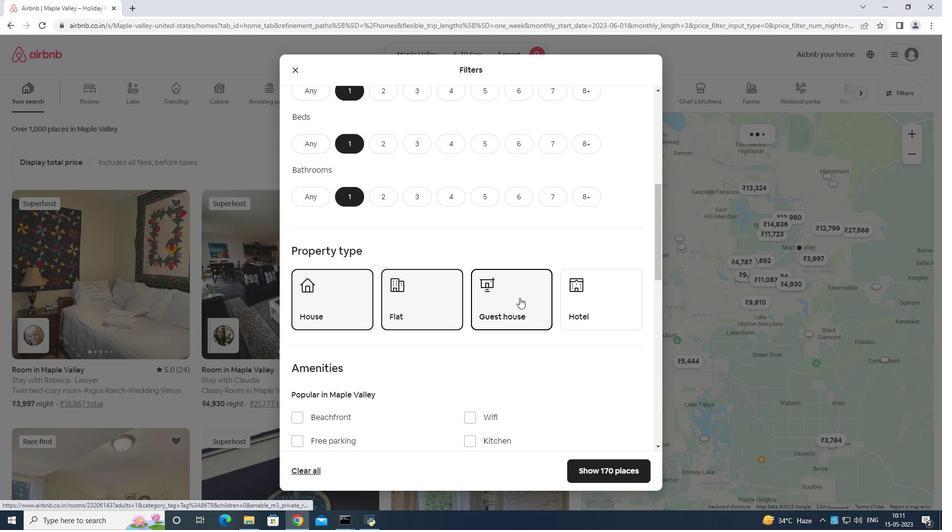 
Action: Mouse scrolled (523, 293) with delta (0, 0)
Screenshot: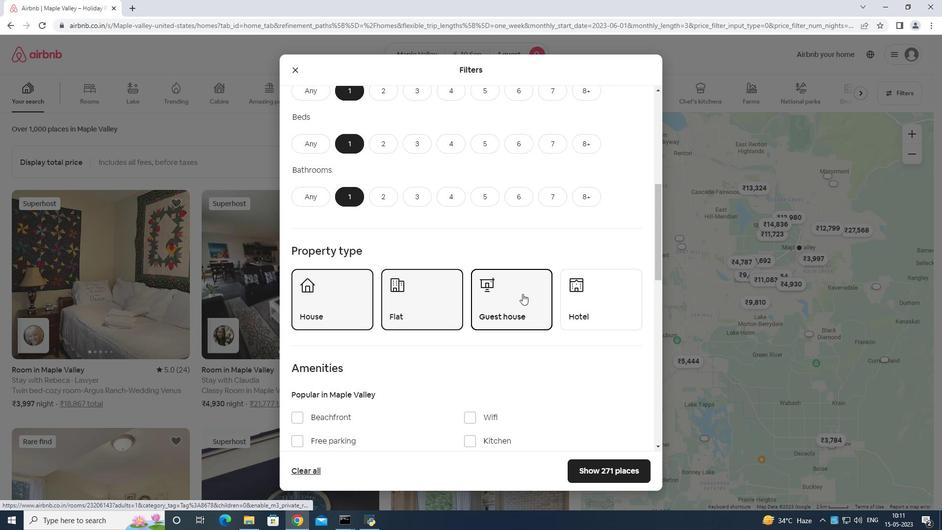 
Action: Mouse moved to (610, 257)
Screenshot: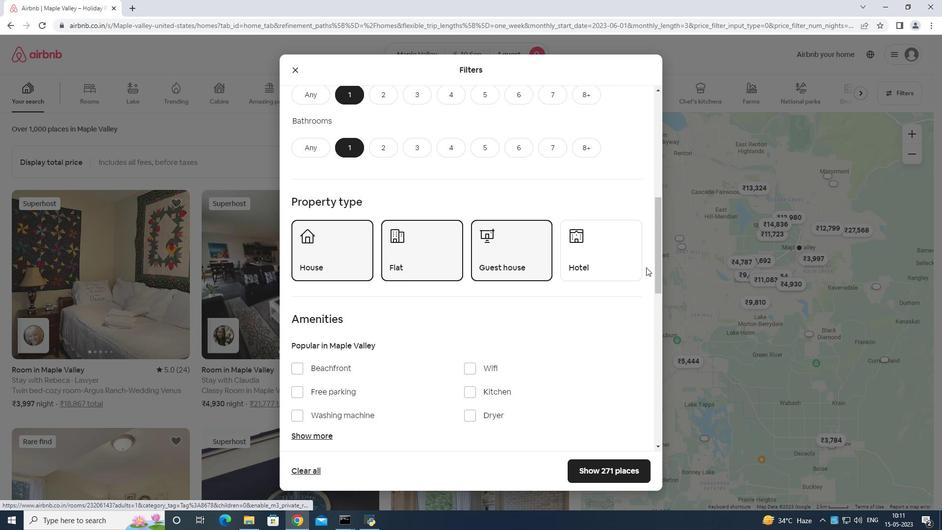 
Action: Mouse pressed left at (610, 257)
Screenshot: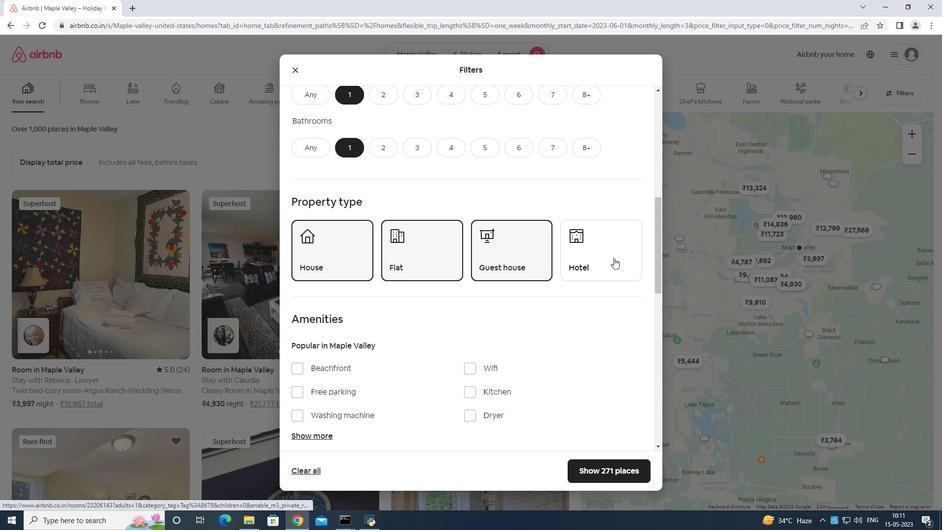 
Action: Mouse moved to (607, 258)
Screenshot: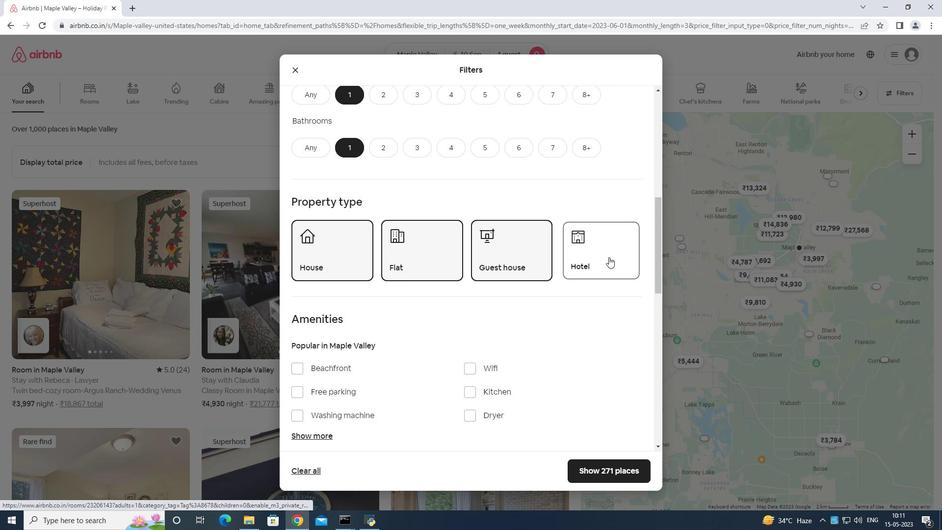 
Action: Mouse scrolled (607, 258) with delta (0, 0)
Screenshot: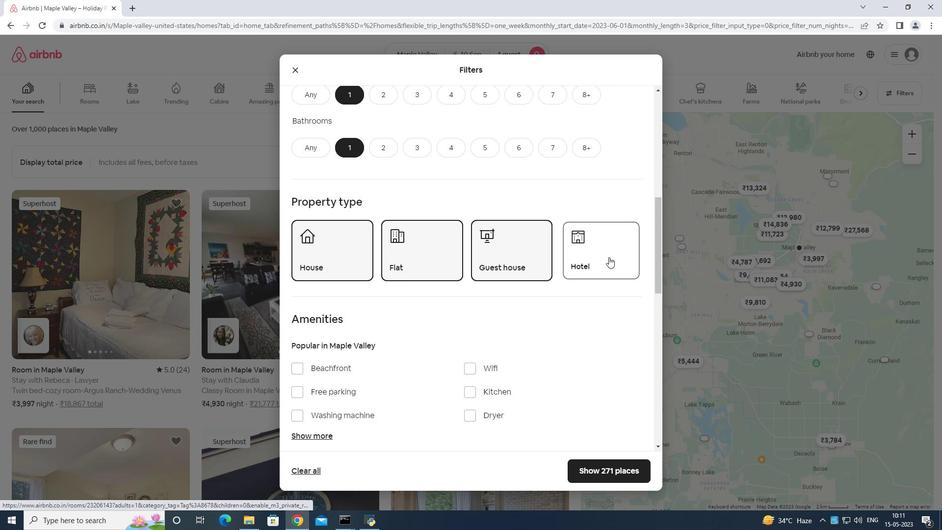 
Action: Mouse moved to (607, 265)
Screenshot: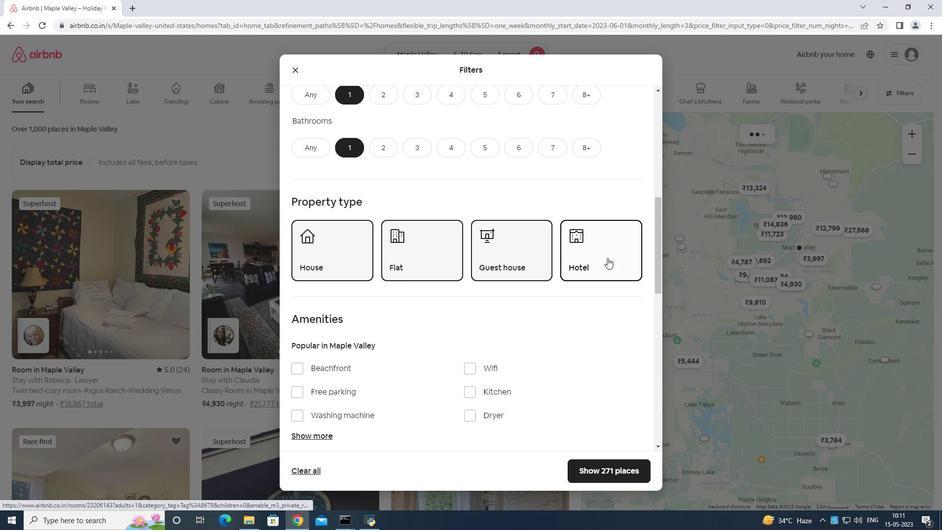 
Action: Mouse scrolled (607, 265) with delta (0, 0)
Screenshot: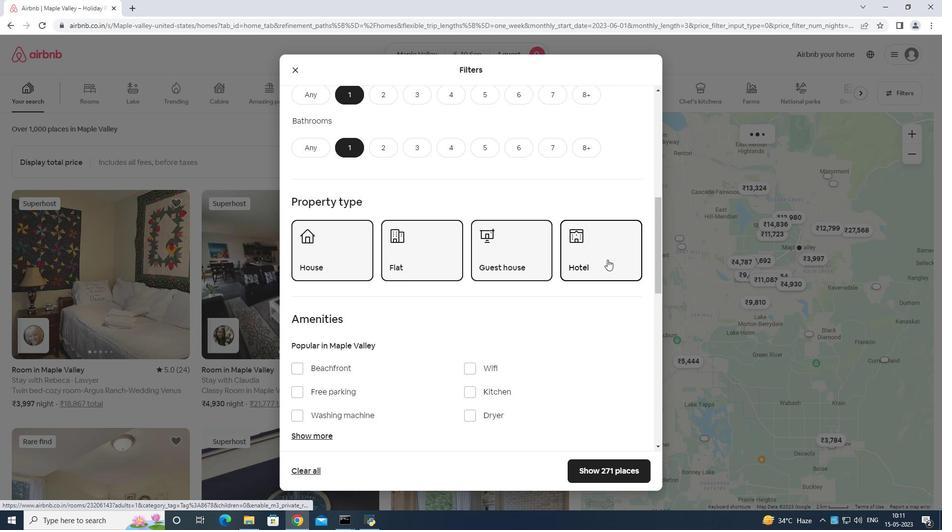 
Action: Mouse moved to (607, 266)
Screenshot: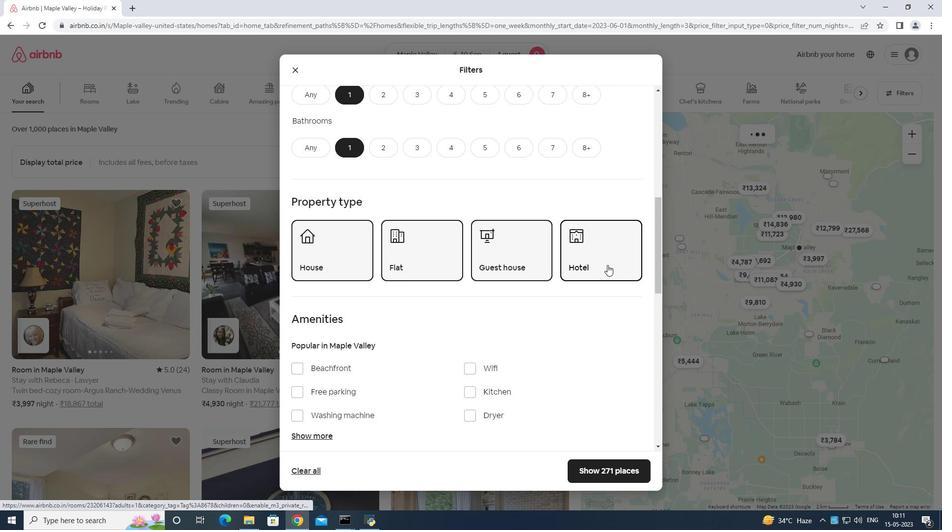 
Action: Mouse scrolled (607, 265) with delta (0, 0)
Screenshot: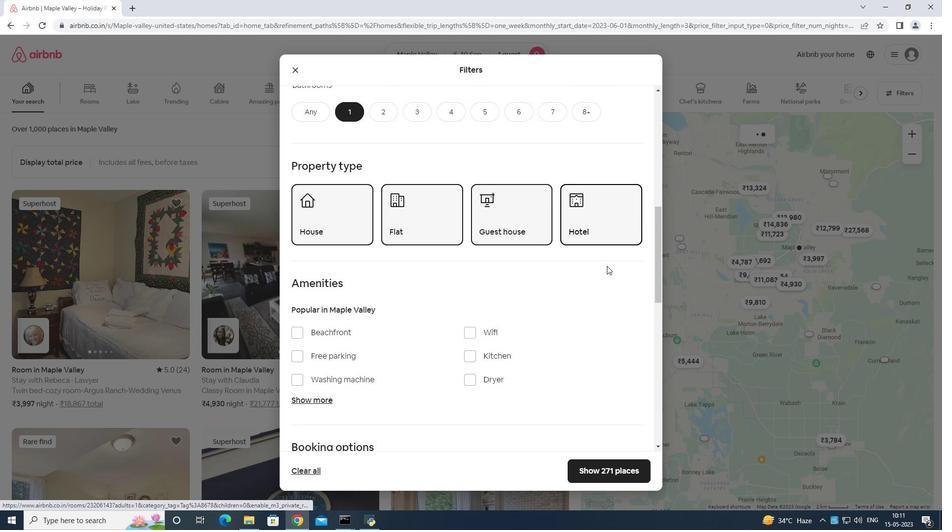 
Action: Mouse moved to (605, 269)
Screenshot: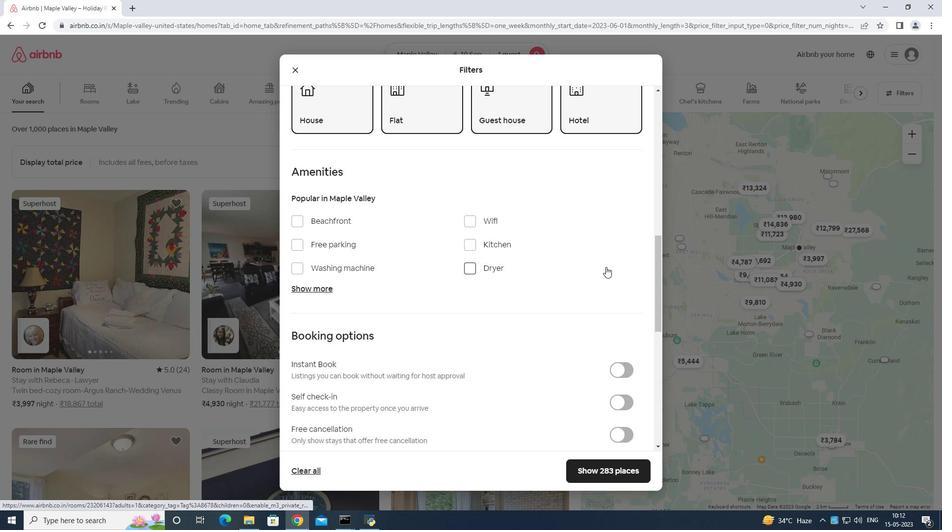 
Action: Mouse scrolled (605, 269) with delta (0, 0)
Screenshot: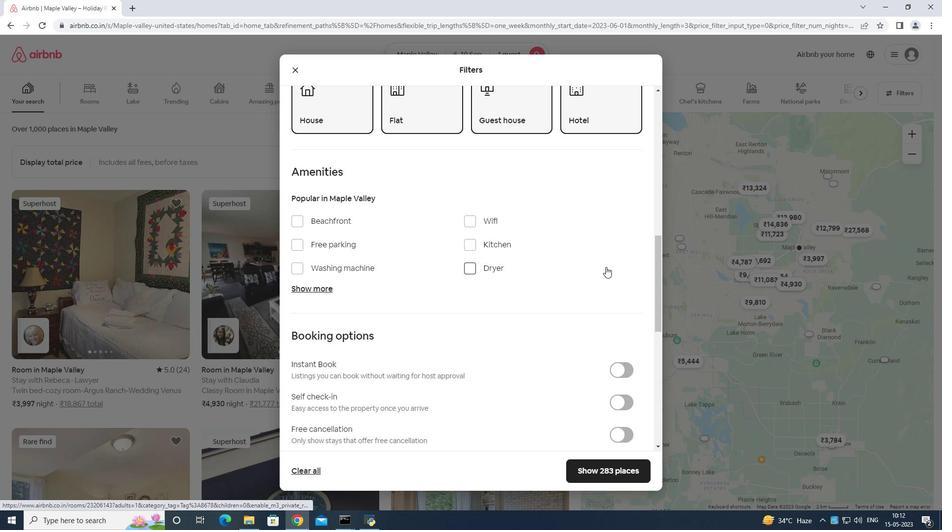 
Action: Mouse moved to (600, 276)
Screenshot: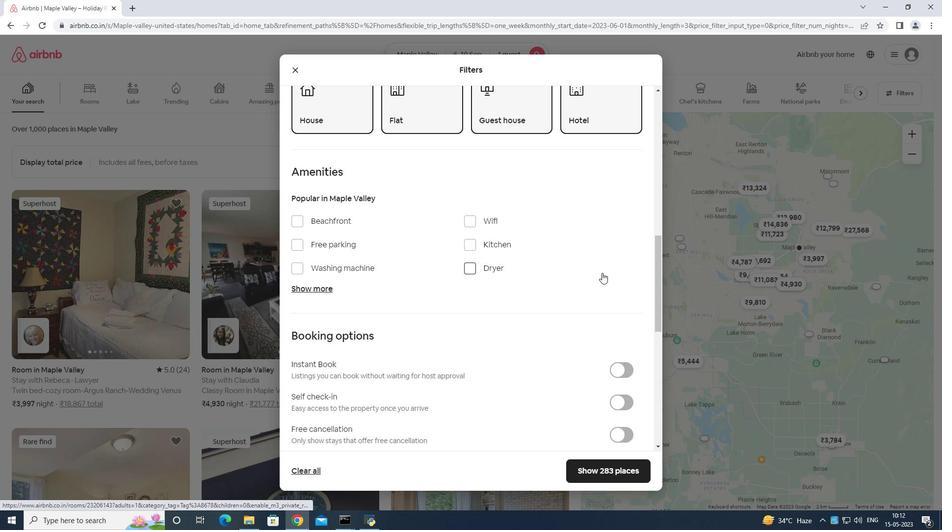 
Action: Mouse scrolled (600, 275) with delta (0, 0)
Screenshot: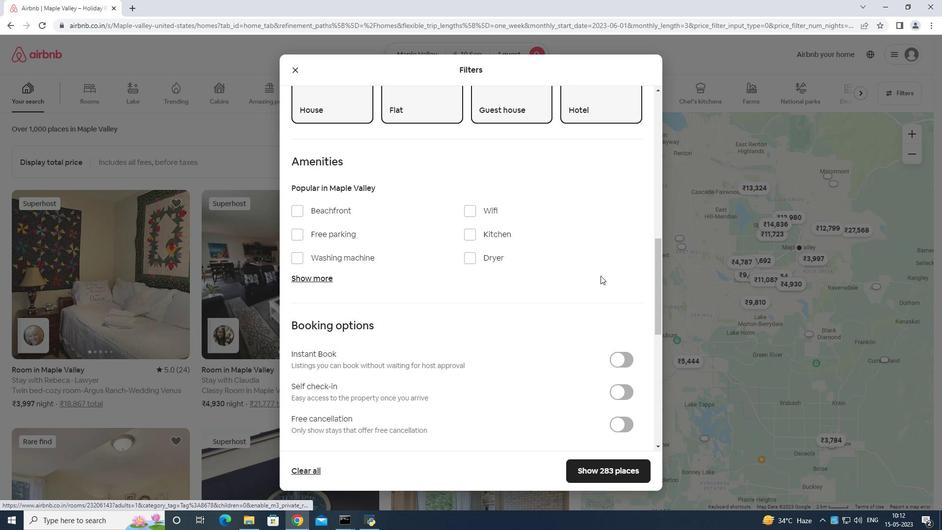
Action: Mouse scrolled (600, 275) with delta (0, 0)
Screenshot: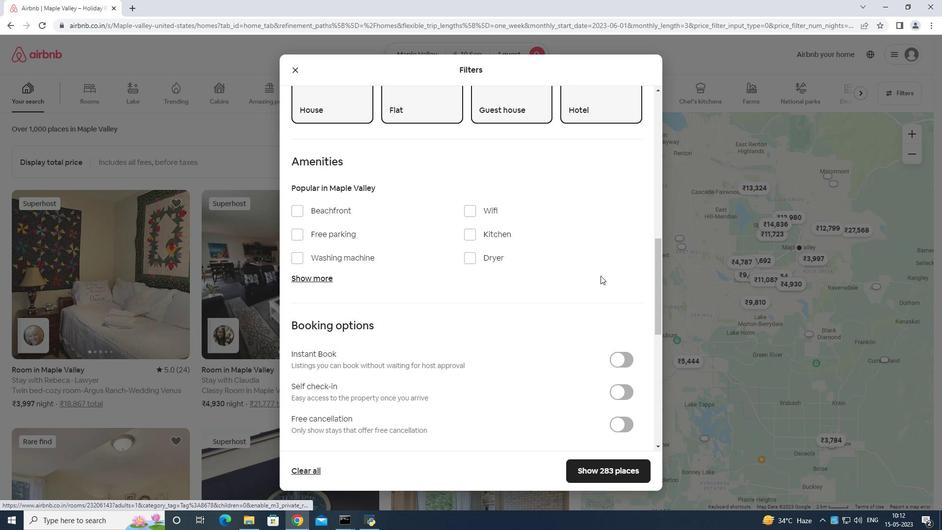
Action: Mouse scrolled (600, 275) with delta (0, 0)
Screenshot: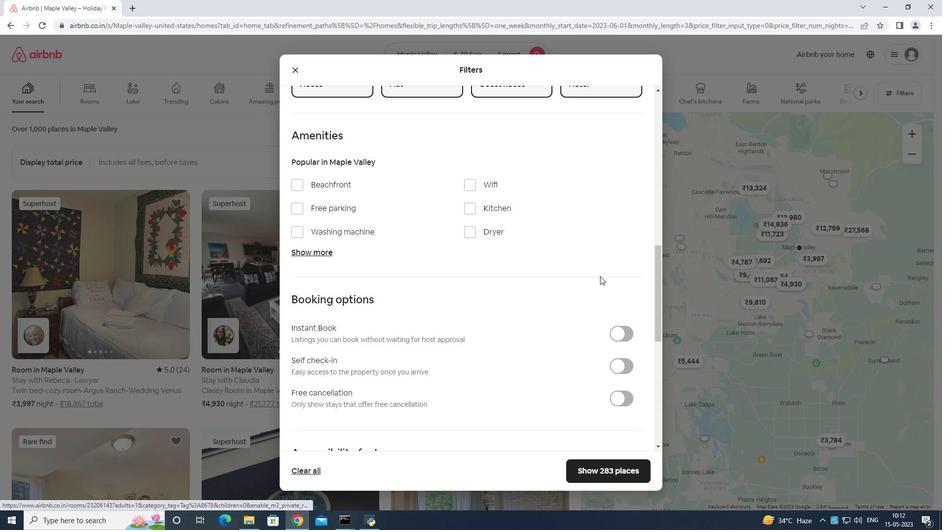 
Action: Mouse scrolled (600, 275) with delta (0, 0)
Screenshot: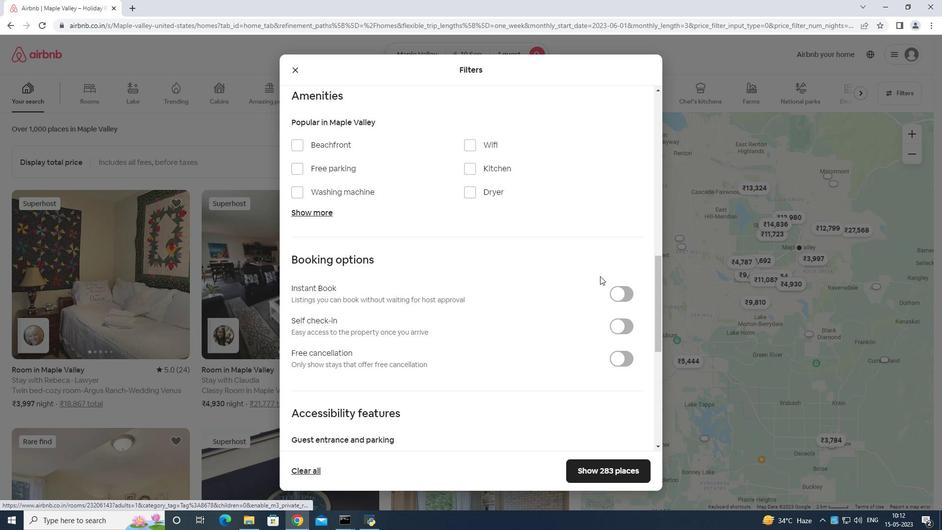 
Action: Mouse scrolled (600, 275) with delta (0, 0)
Screenshot: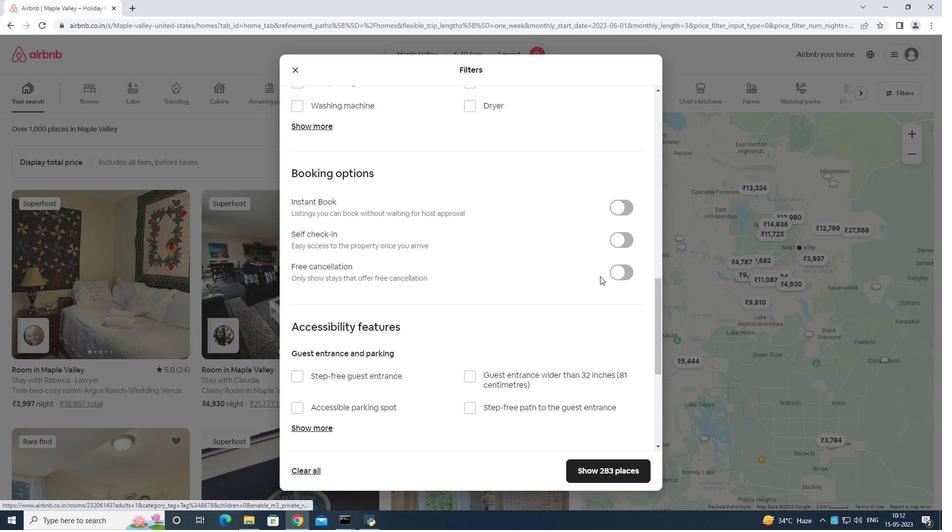 
Action: Mouse moved to (626, 379)
Screenshot: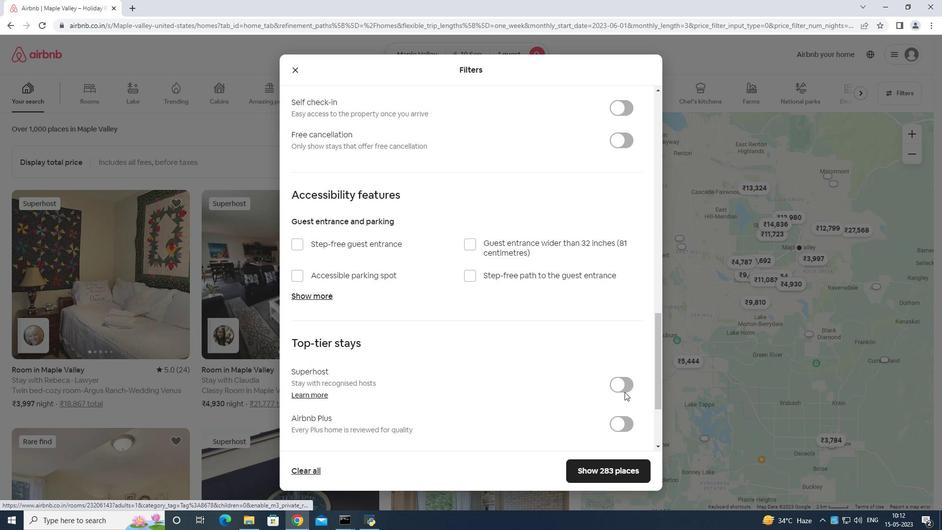 
Action: Mouse scrolled (626, 378) with delta (0, 0)
Screenshot: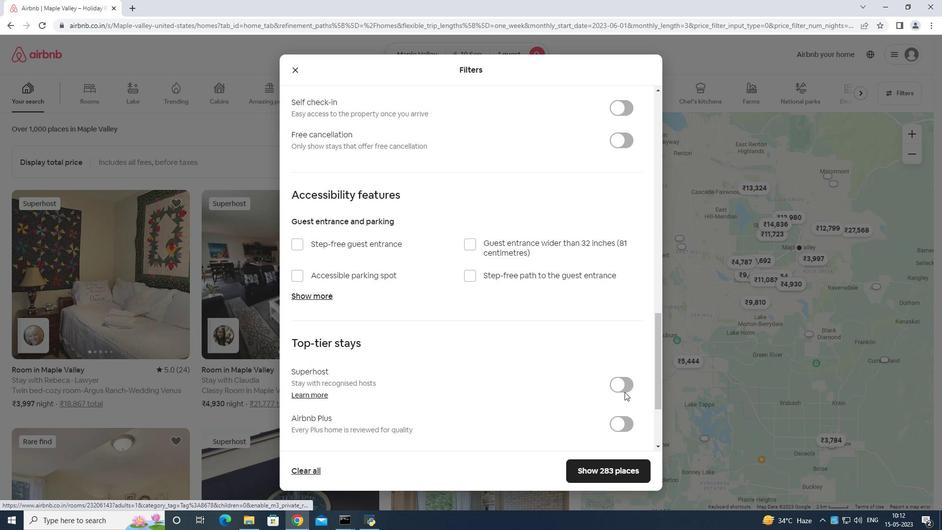 
Action: Mouse scrolled (626, 378) with delta (0, 0)
Screenshot: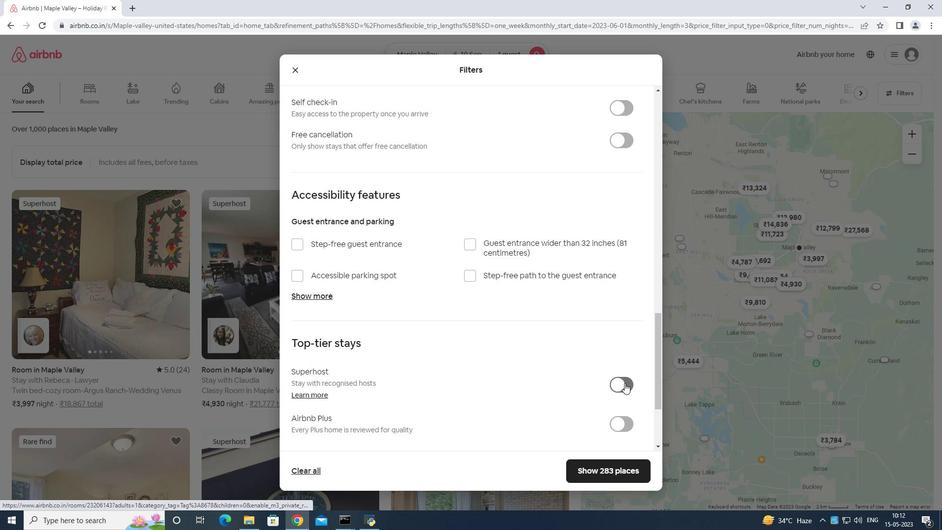 
Action: Mouse moved to (626, 314)
Screenshot: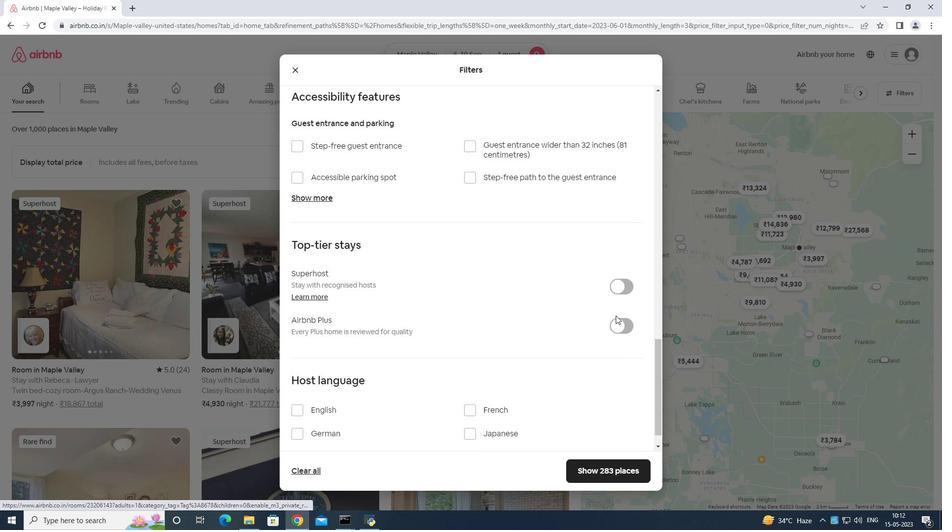 
Action: Mouse scrolled (626, 314) with delta (0, 0)
Screenshot: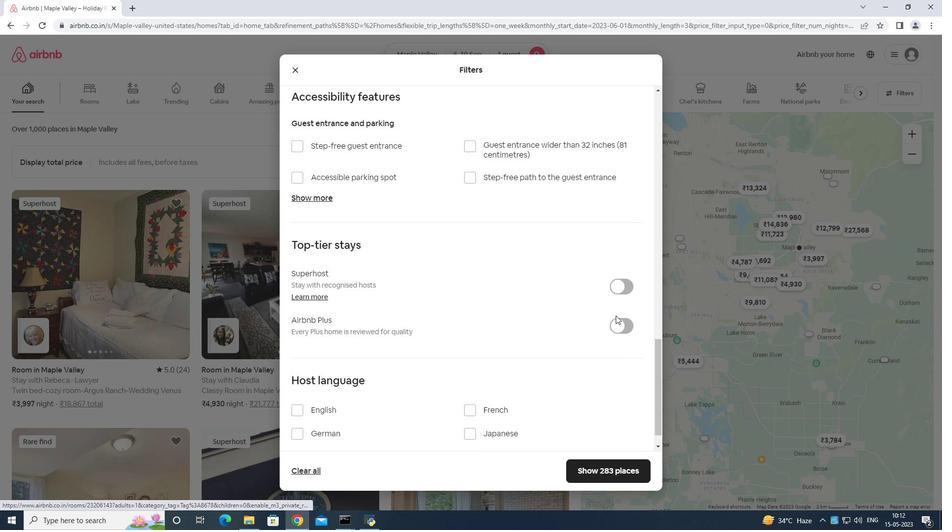 
Action: Mouse moved to (630, 312)
Screenshot: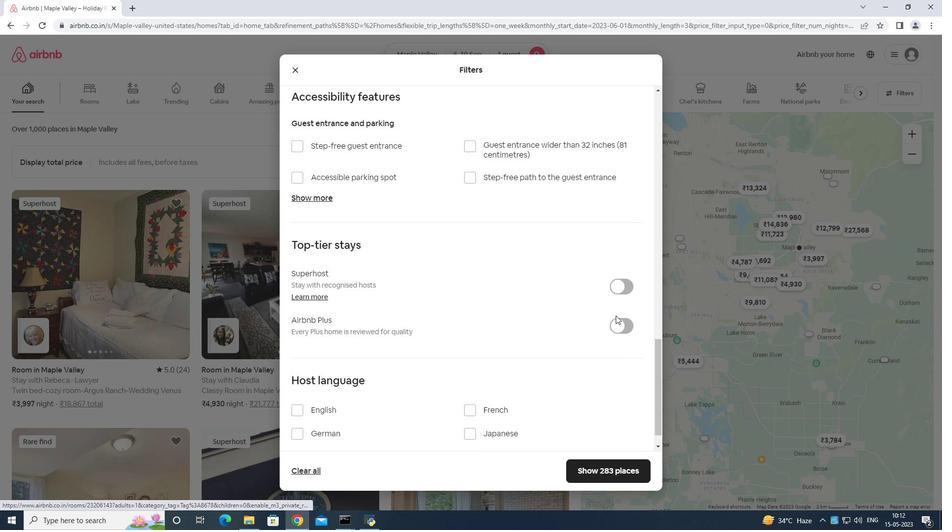 
Action: Mouse scrolled (630, 312) with delta (0, 0)
Screenshot: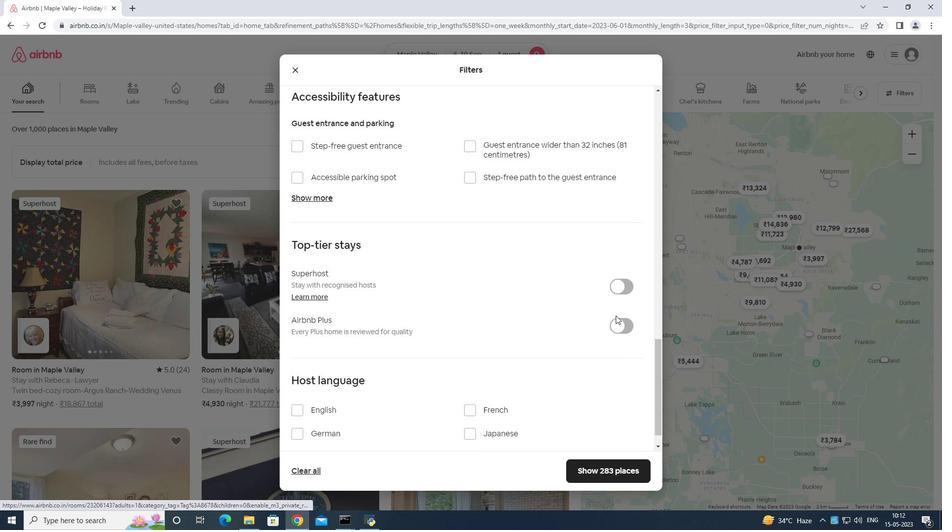
Action: Mouse moved to (632, 316)
Screenshot: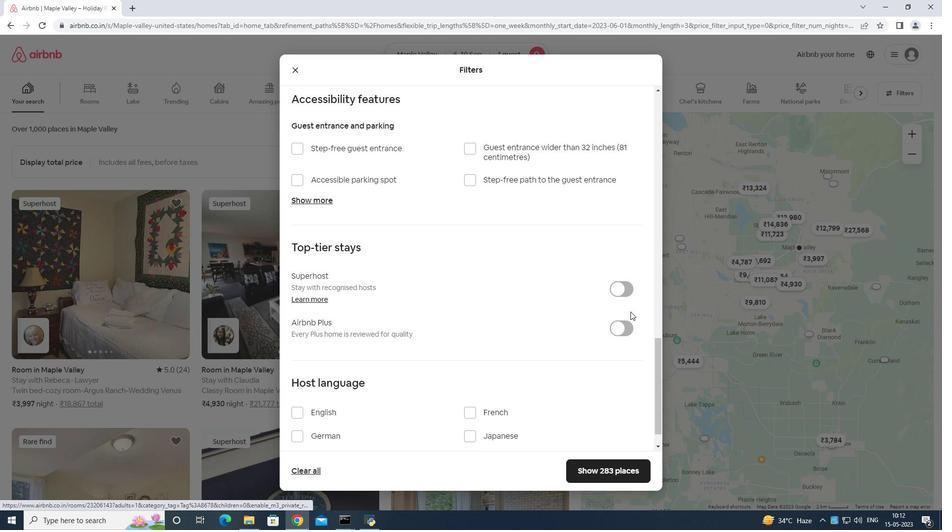 
Action: Mouse scrolled (632, 316) with delta (0, 0)
Screenshot: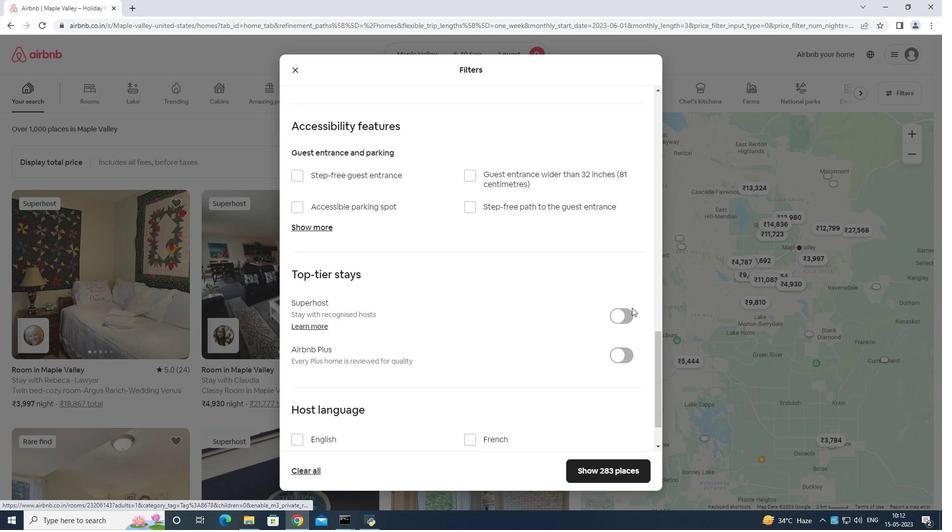 
Action: Mouse scrolled (632, 316) with delta (0, 0)
Screenshot: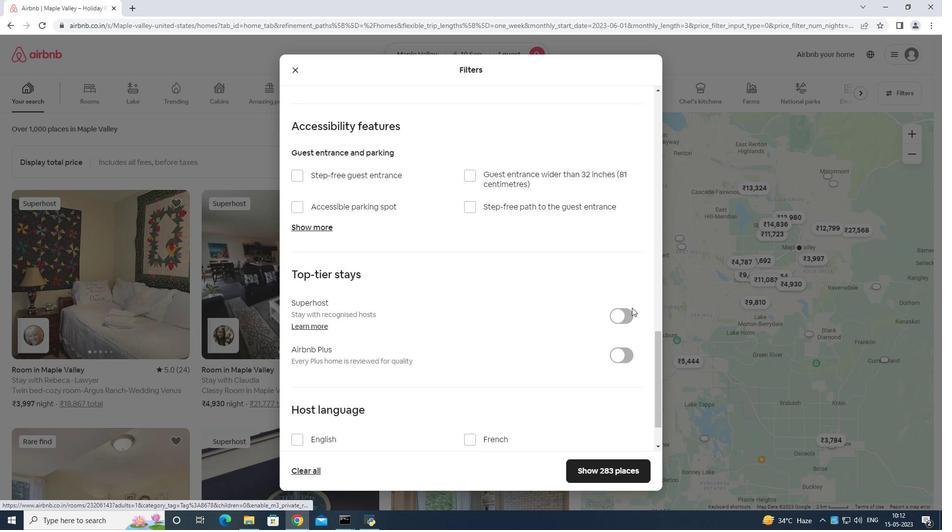 
Action: Mouse scrolled (632, 316) with delta (0, 0)
Screenshot: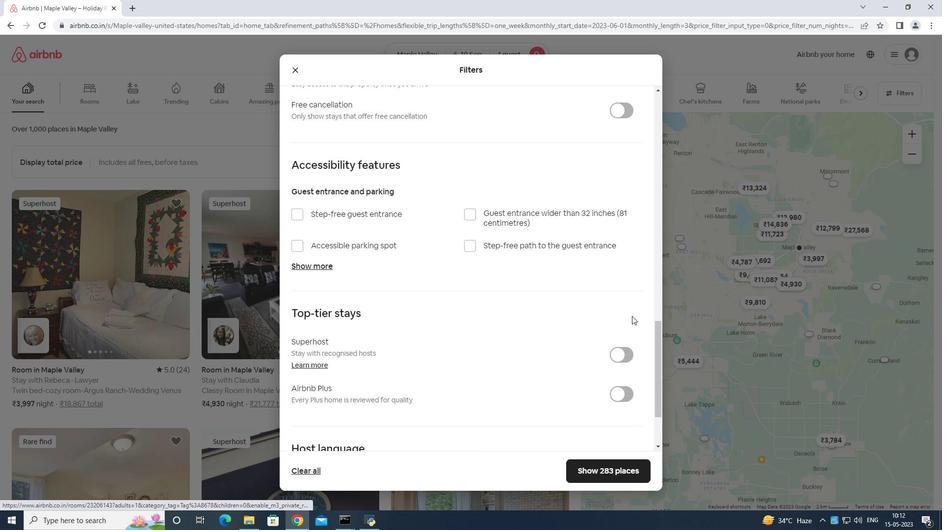 
Action: Mouse moved to (620, 245)
Screenshot: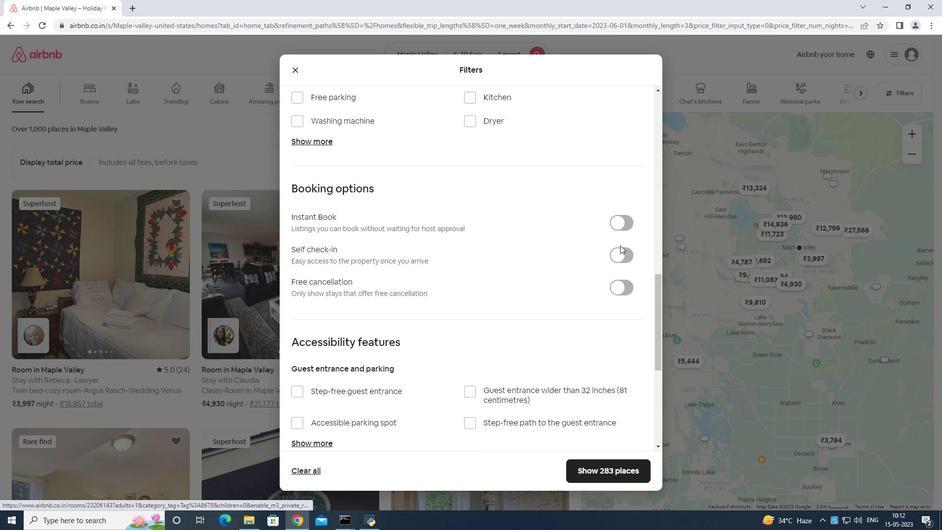
Action: Mouse pressed left at (620, 245)
Screenshot: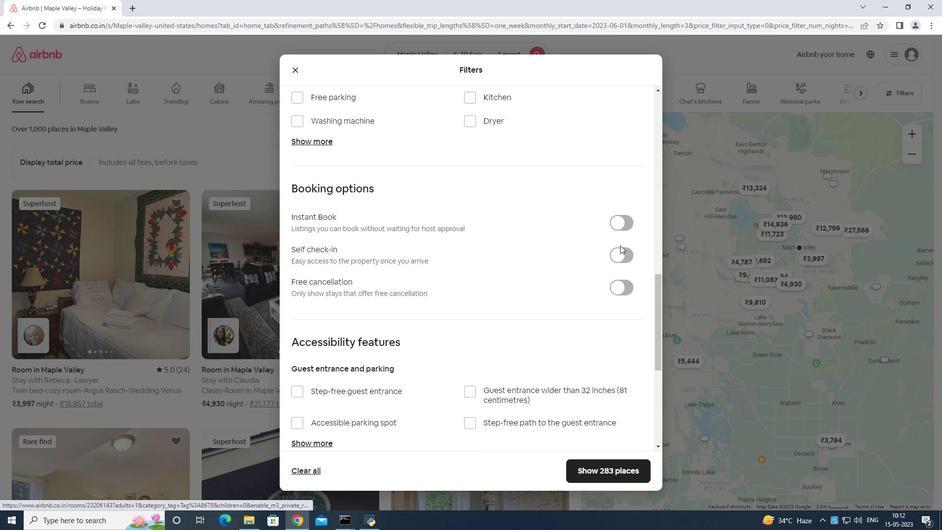 
Action: Mouse moved to (624, 260)
Screenshot: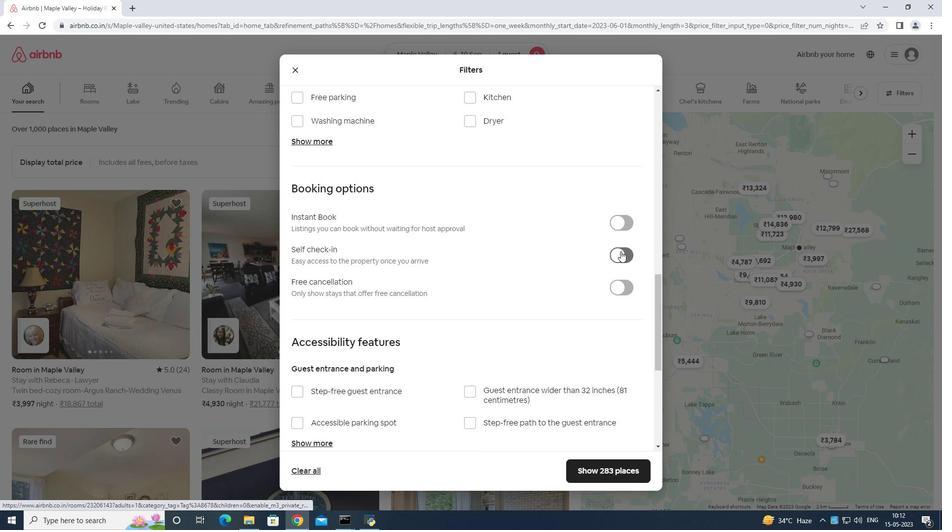 
Action: Mouse scrolled (624, 259) with delta (0, 0)
Screenshot: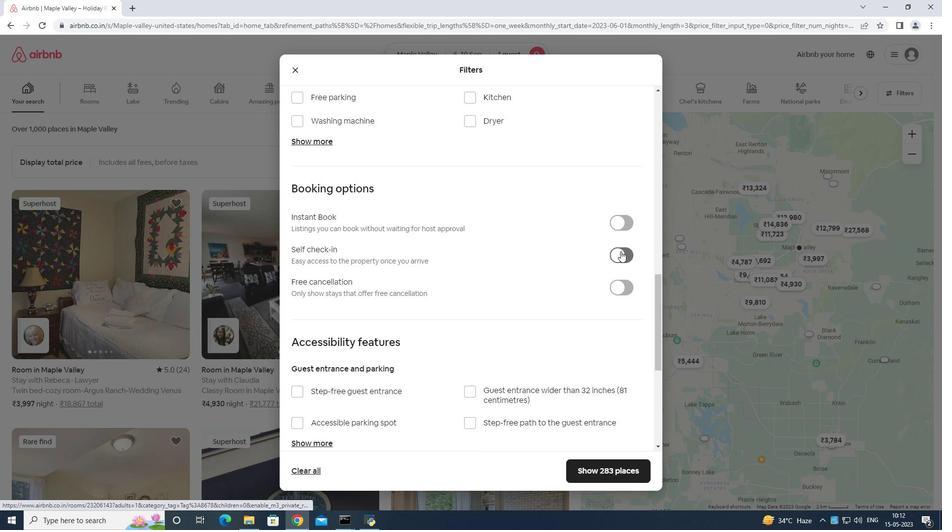
Action: Mouse moved to (626, 271)
Screenshot: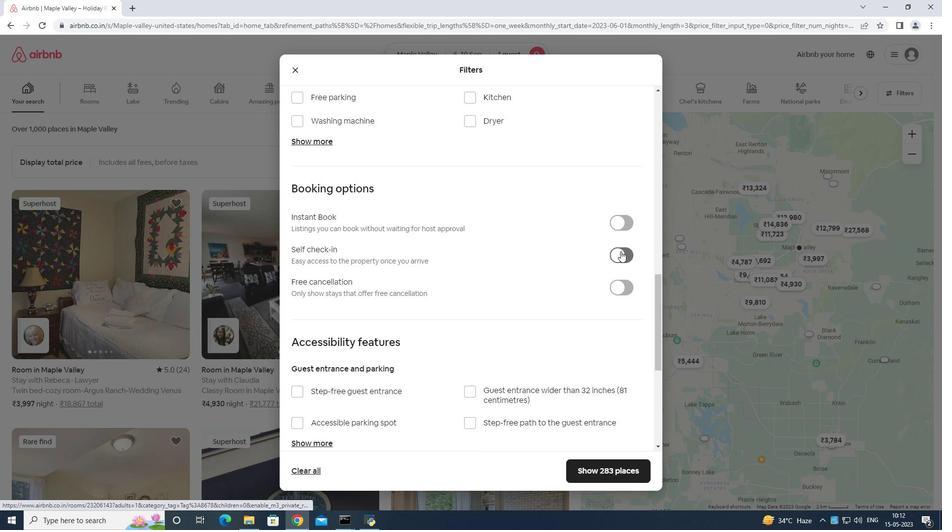 
Action: Mouse scrolled (626, 270) with delta (0, 0)
Screenshot: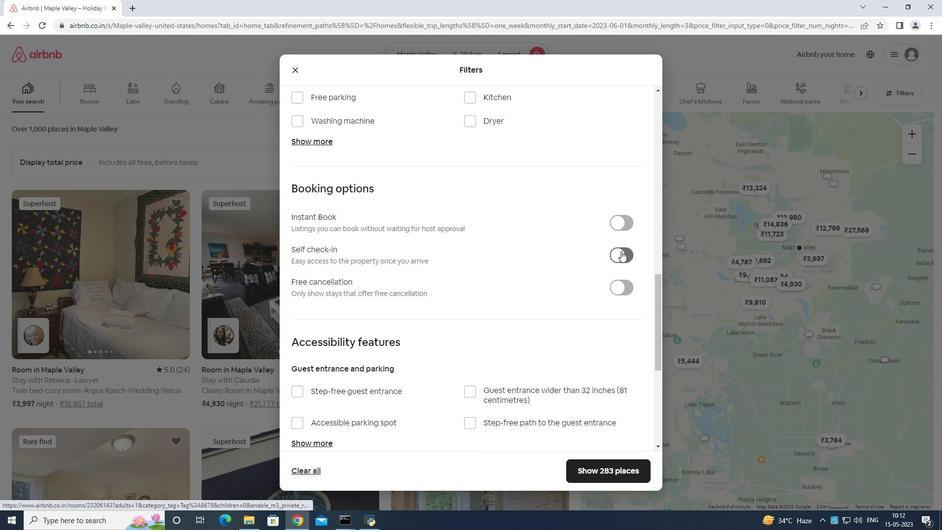 
Action: Mouse moved to (626, 274)
Screenshot: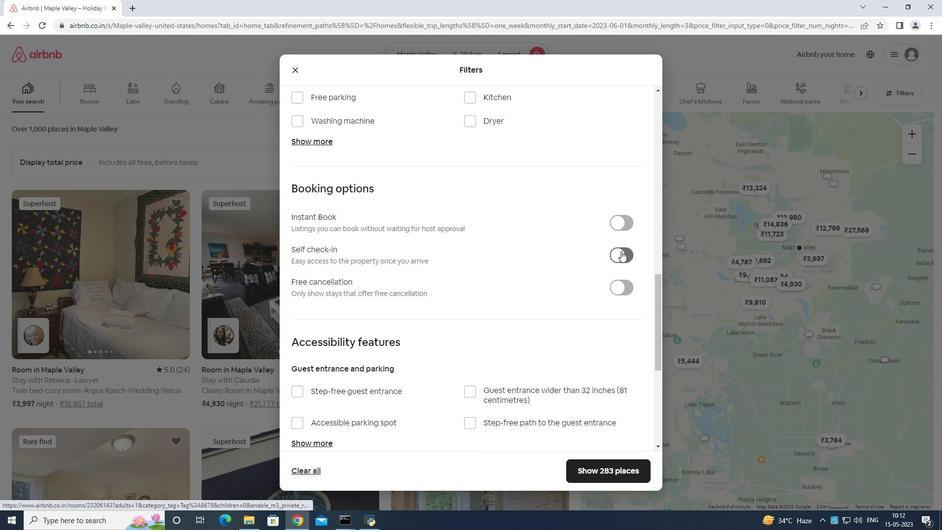 
Action: Mouse scrolled (626, 274) with delta (0, 0)
Screenshot: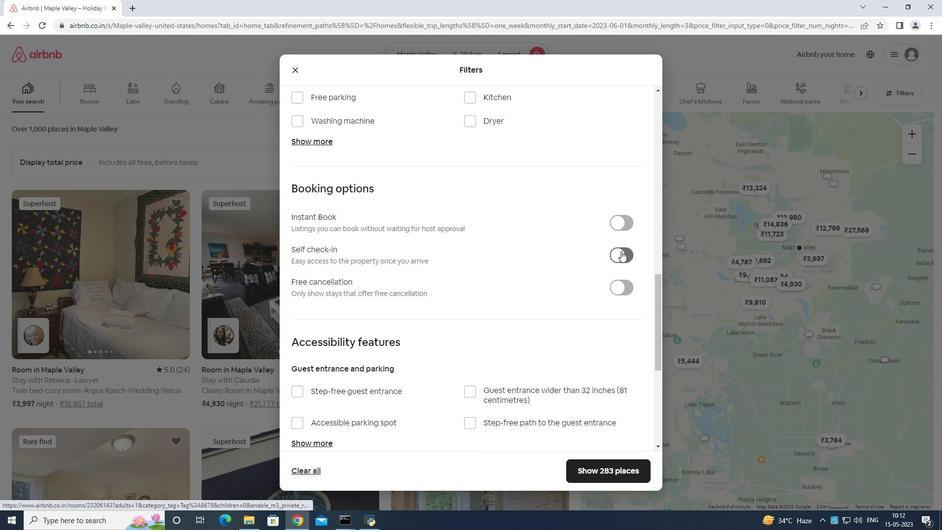 
Action: Mouse moved to (626, 275)
Screenshot: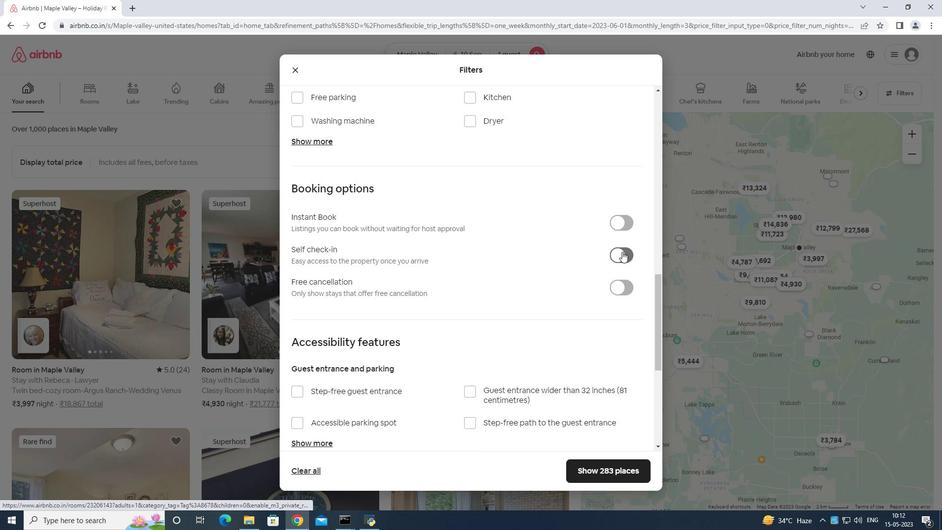 
Action: Mouse scrolled (626, 275) with delta (0, 0)
Screenshot: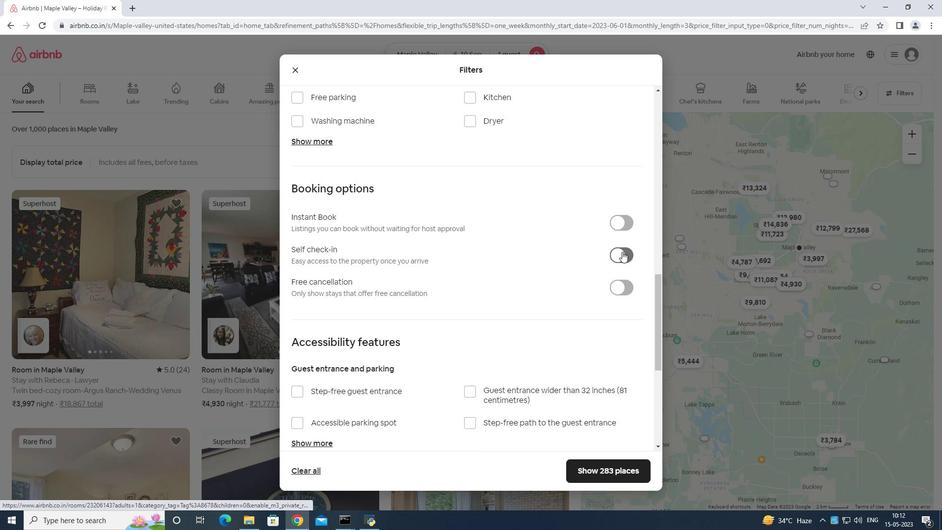 
Action: Mouse moved to (626, 276)
Screenshot: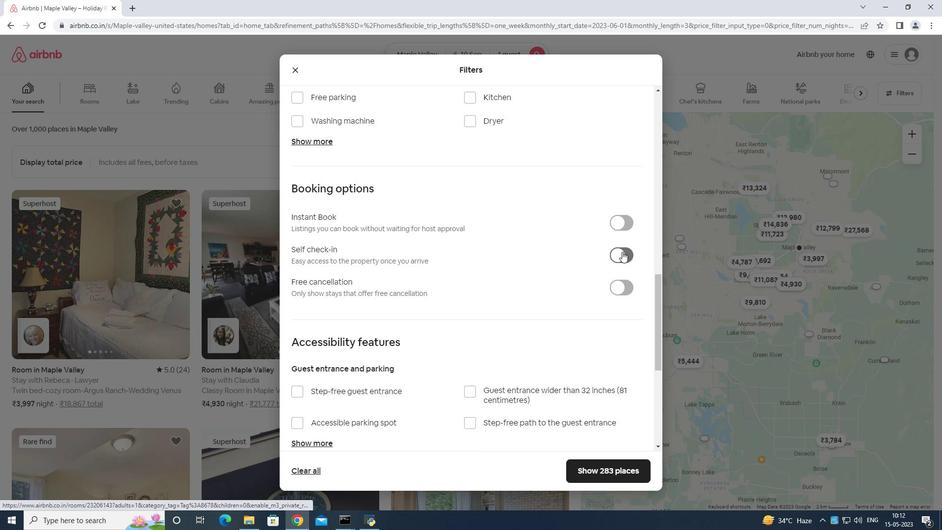 
Action: Mouse scrolled (626, 277) with delta (0, 0)
Screenshot: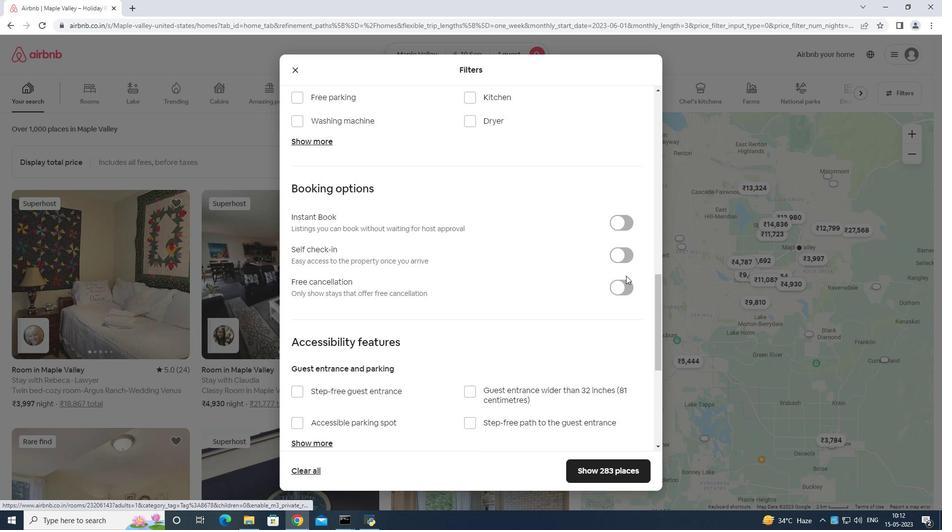 
Action: Mouse moved to (623, 268)
Screenshot: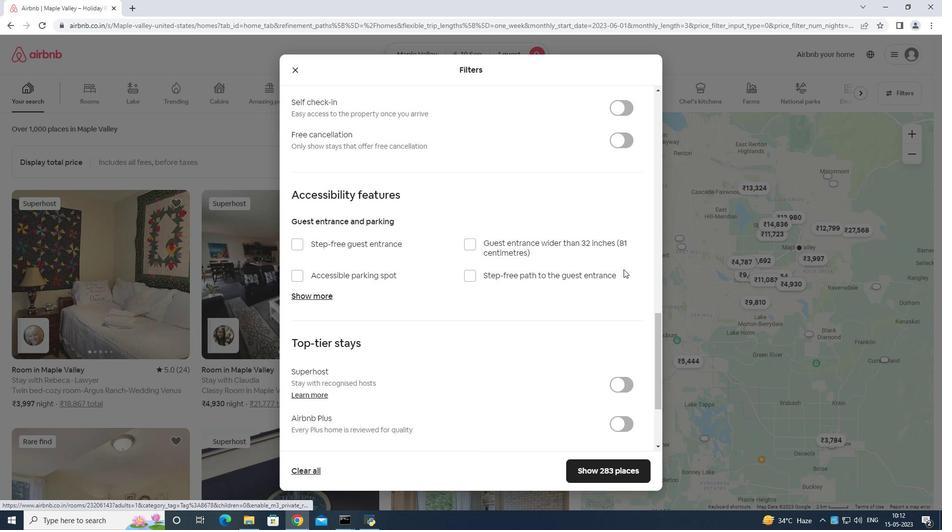 
Action: Mouse scrolled (623, 269) with delta (0, 0)
Screenshot: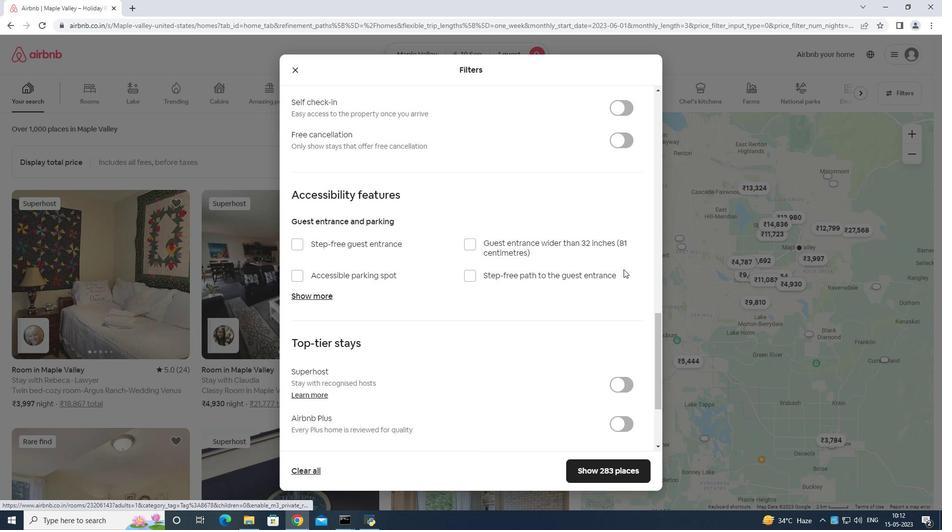 
Action: Mouse moved to (623, 268)
Screenshot: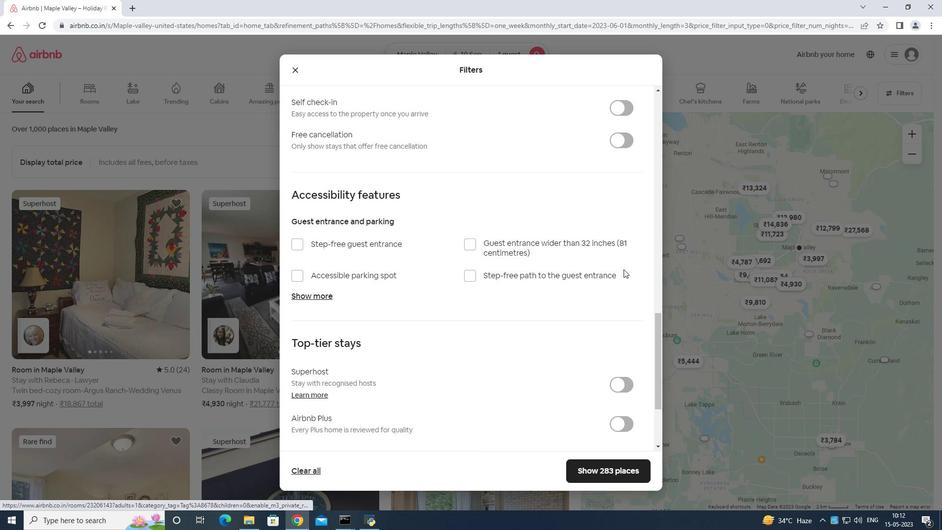 
Action: Mouse scrolled (623, 269) with delta (0, 0)
Screenshot: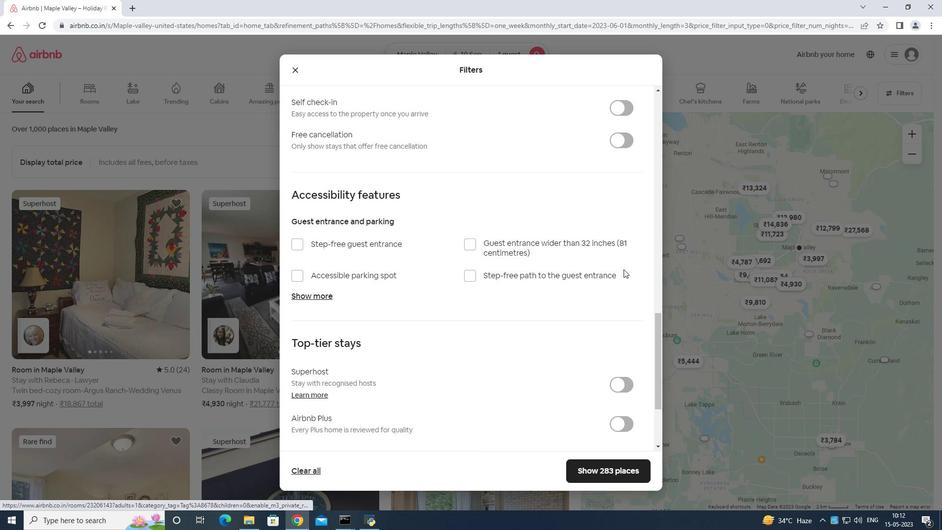 
Action: Mouse moved to (619, 206)
Screenshot: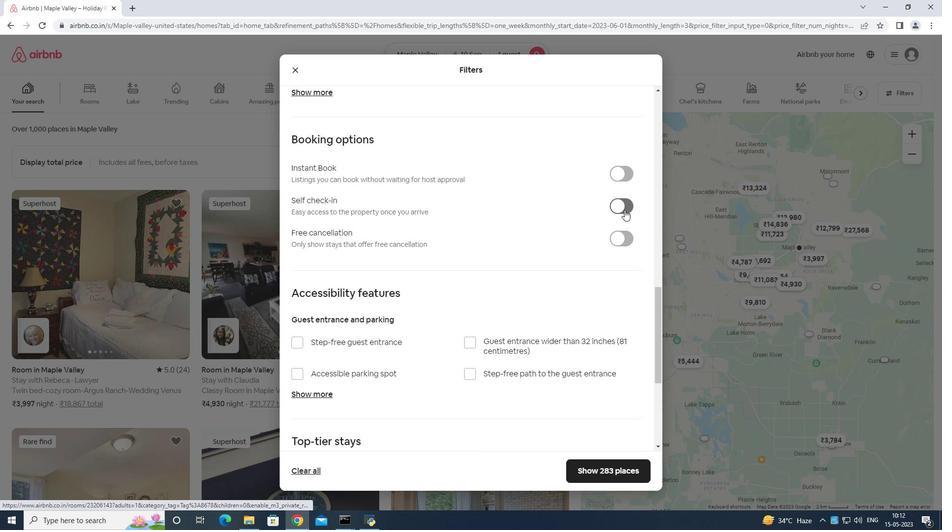 
Action: Mouse pressed left at (619, 206)
Screenshot: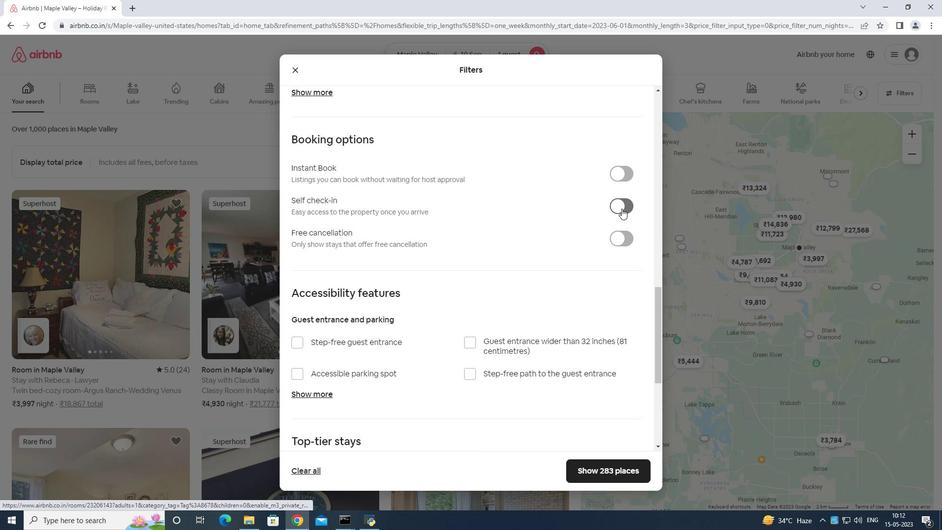 
Action: Mouse moved to (590, 222)
Screenshot: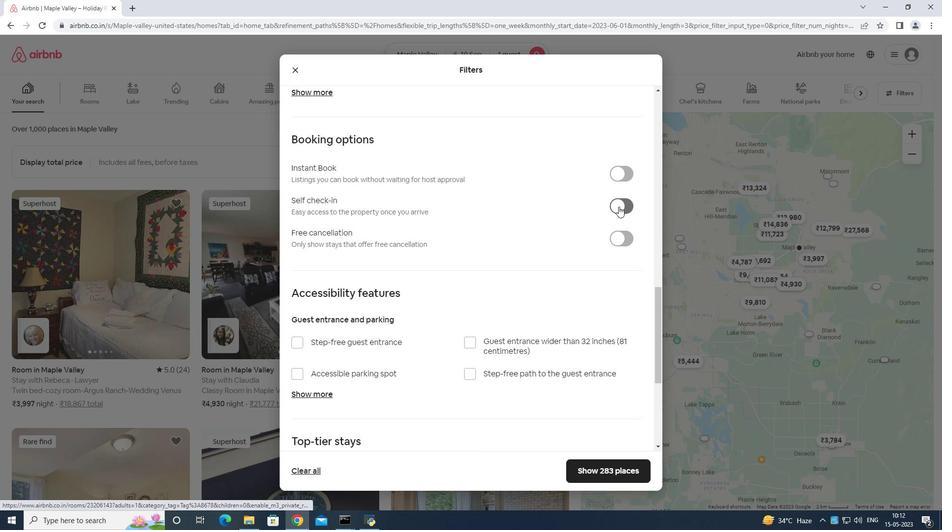 
Action: Mouse scrolled (590, 222) with delta (0, 0)
Screenshot: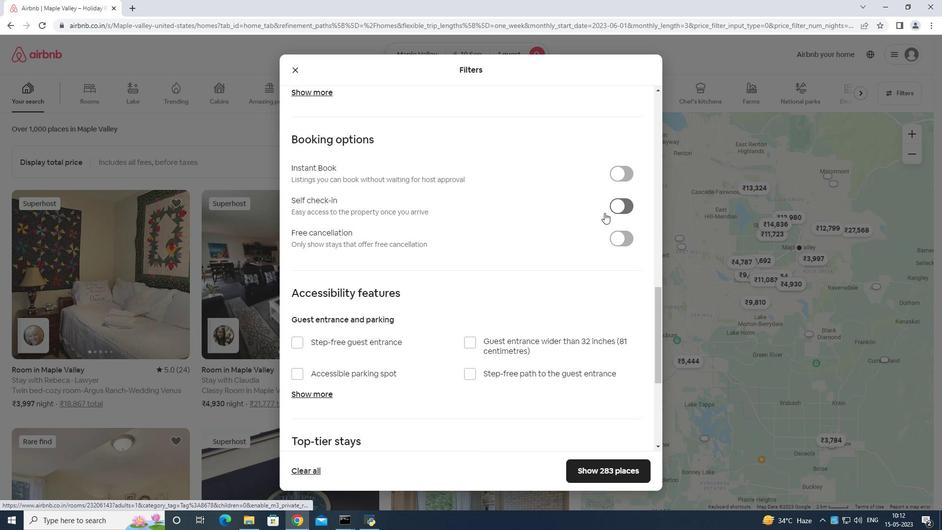 
Action: Mouse scrolled (590, 222) with delta (0, 0)
Screenshot: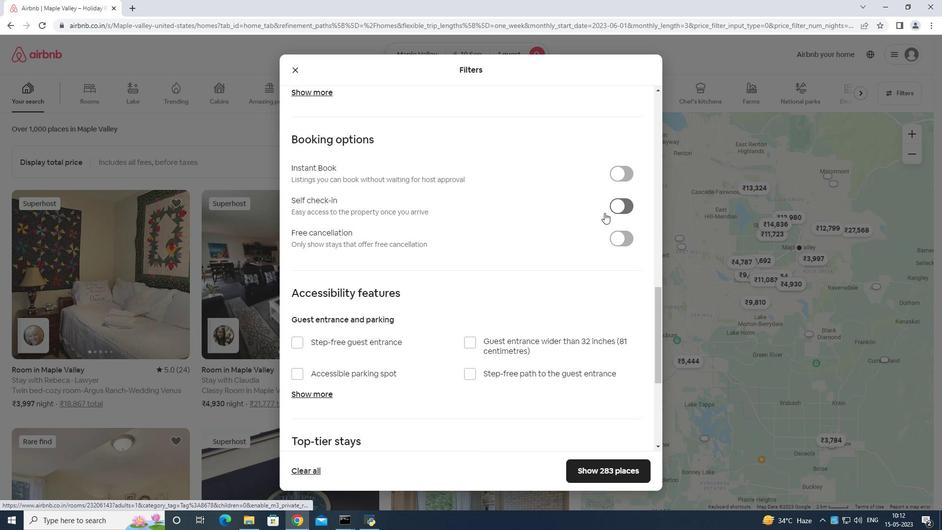 
Action: Mouse scrolled (590, 222) with delta (0, 0)
Screenshot: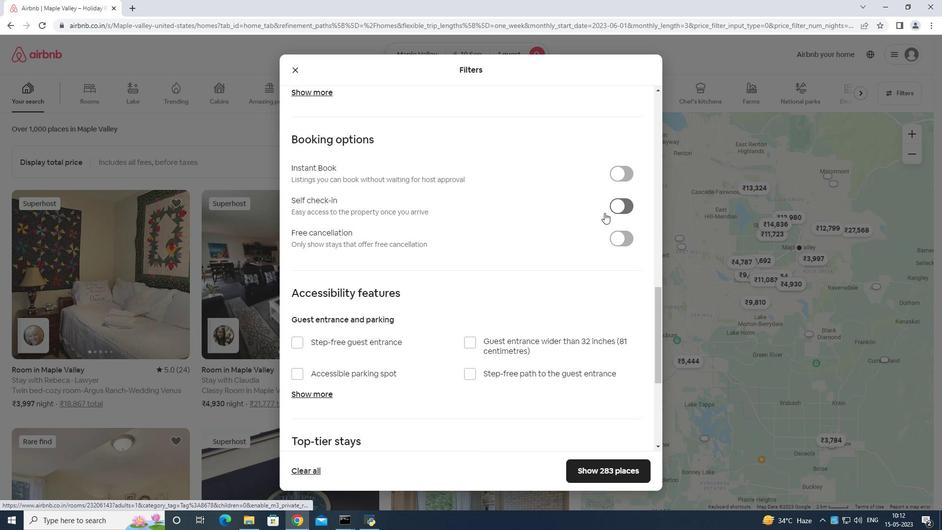 
Action: Mouse moved to (590, 222)
Screenshot: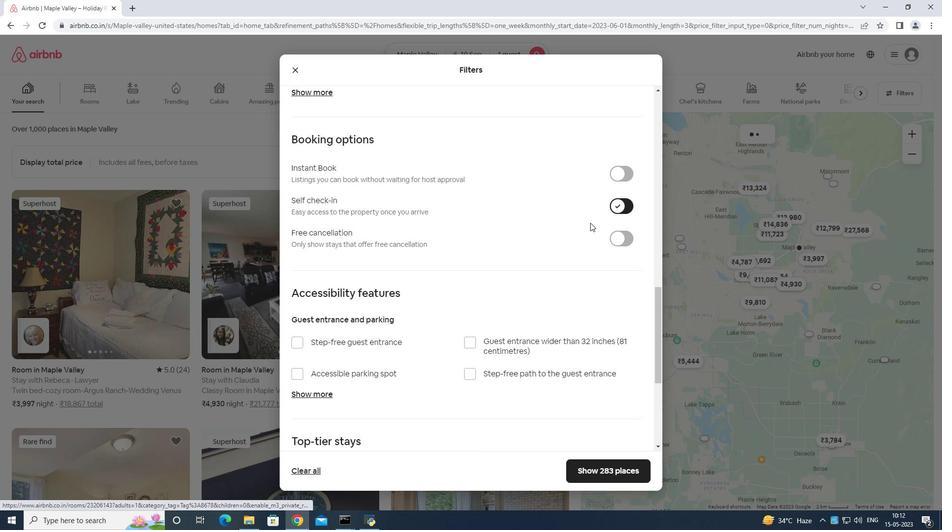 
Action: Mouse scrolled (590, 222) with delta (0, 0)
Screenshot: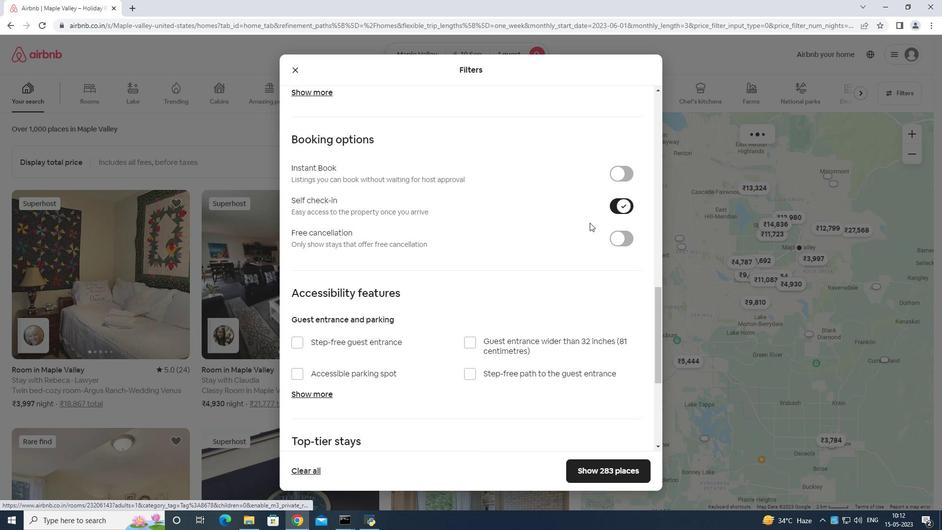 
Action: Mouse scrolled (590, 222) with delta (0, 0)
Screenshot: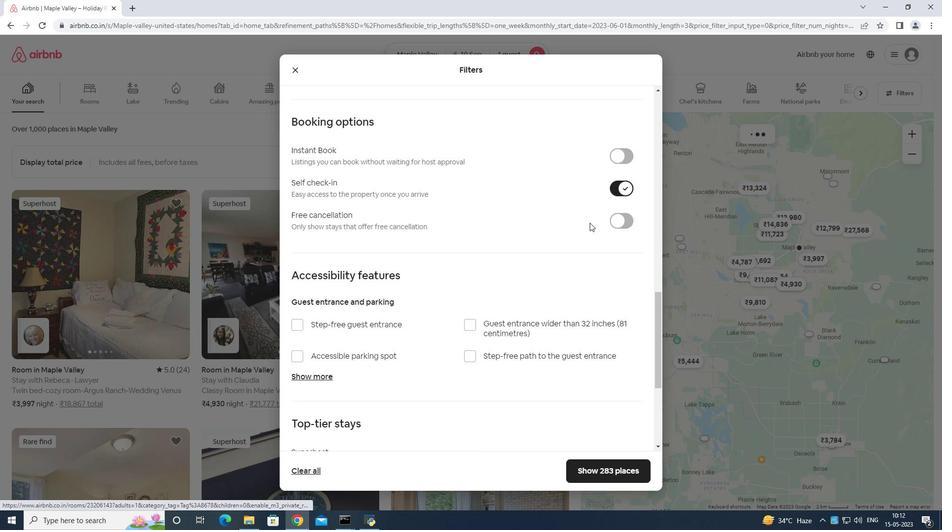 
Action: Mouse scrolled (590, 222) with delta (0, 0)
Screenshot: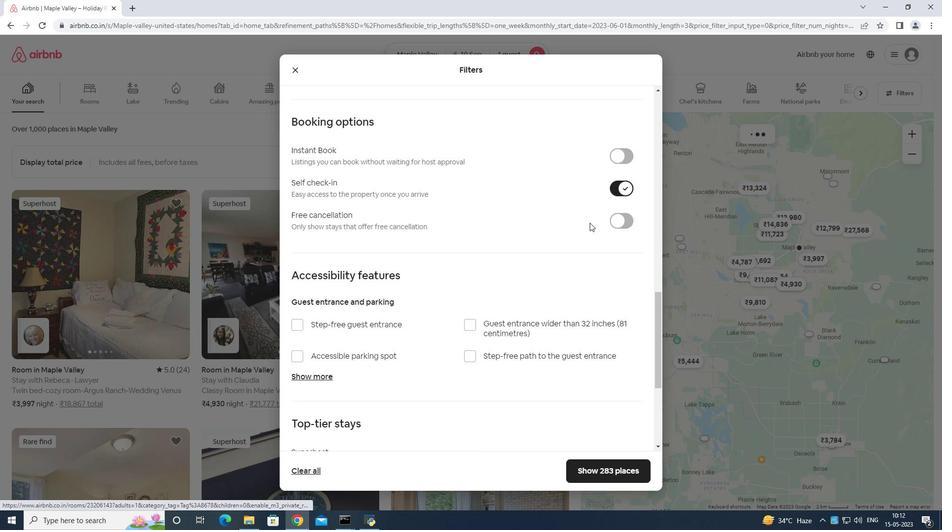 
Action: Mouse moved to (583, 240)
Screenshot: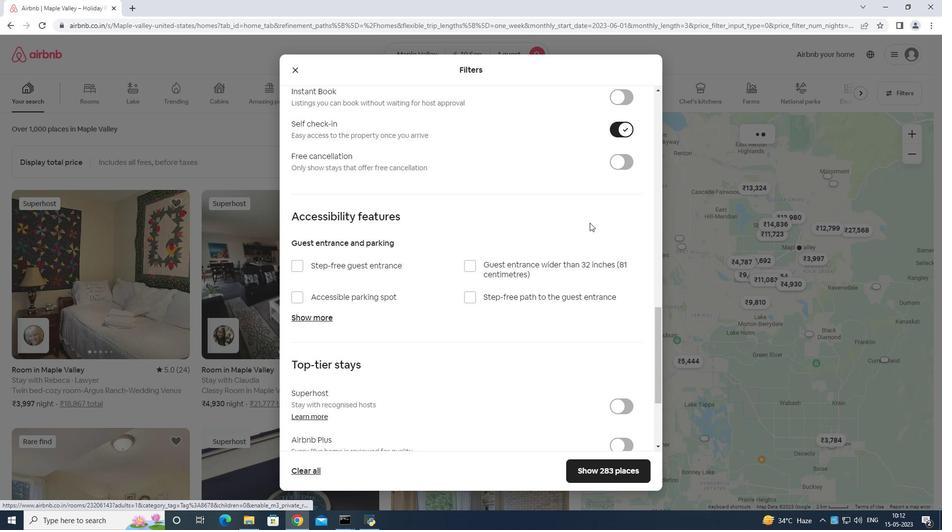 
Action: Mouse scrolled (583, 239) with delta (0, 0)
Screenshot: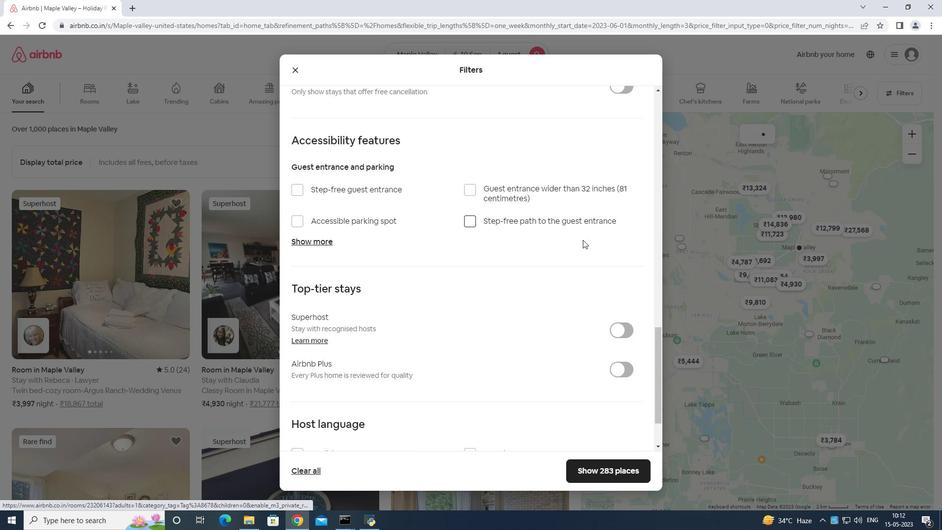 
Action: Mouse scrolled (583, 239) with delta (0, 0)
Screenshot: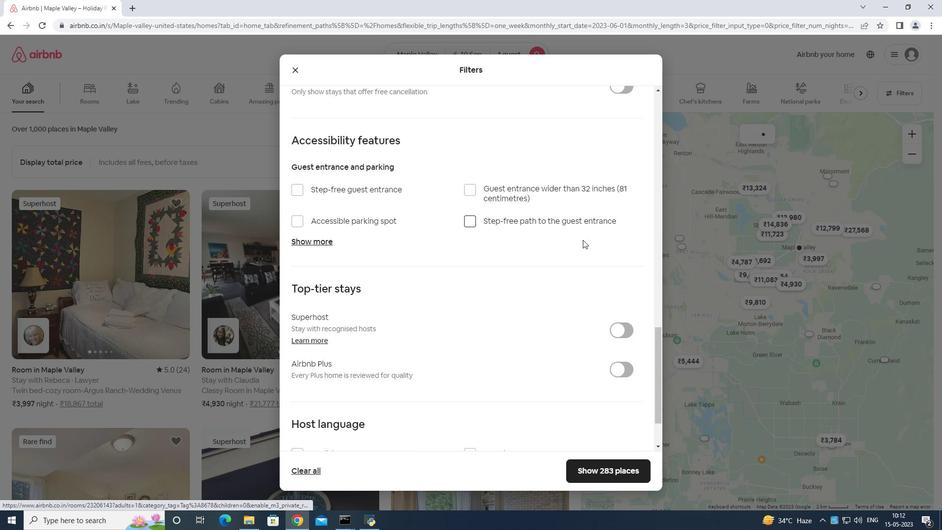 
Action: Mouse scrolled (583, 239) with delta (0, 0)
Screenshot: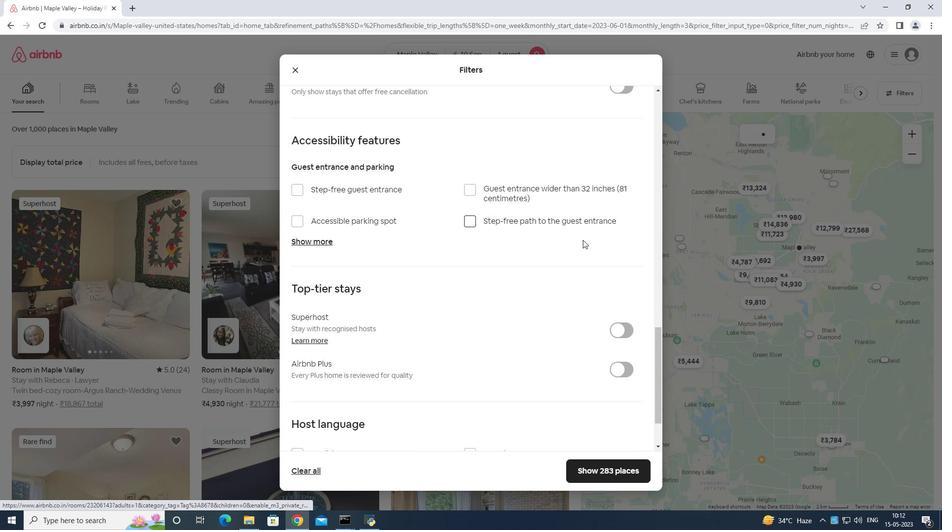 
Action: Mouse scrolled (583, 239) with delta (0, 0)
Screenshot: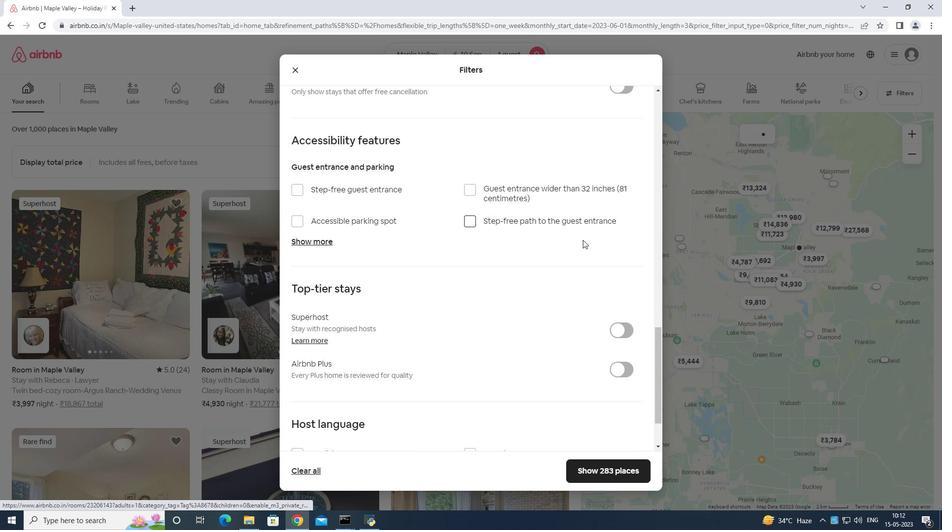 
Action: Mouse moved to (560, 340)
Screenshot: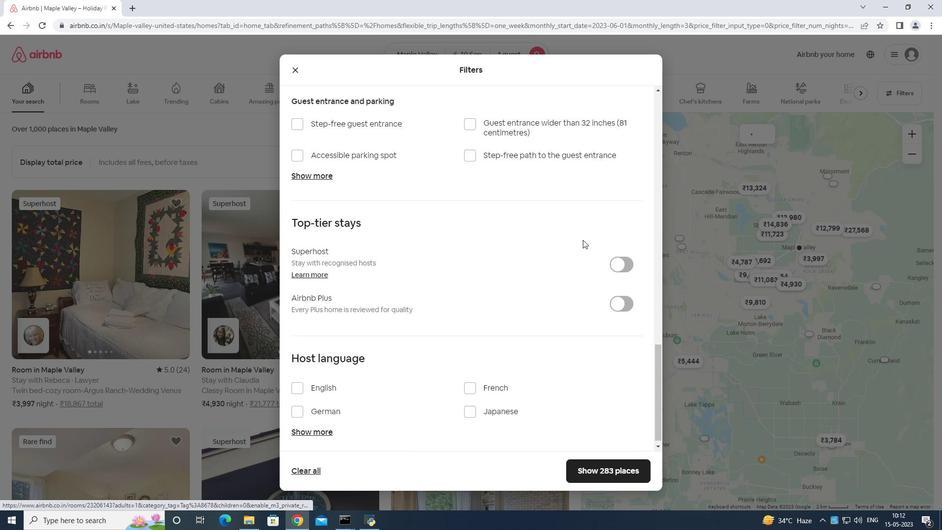 
Action: Mouse scrolled (560, 339) with delta (0, 0)
Screenshot: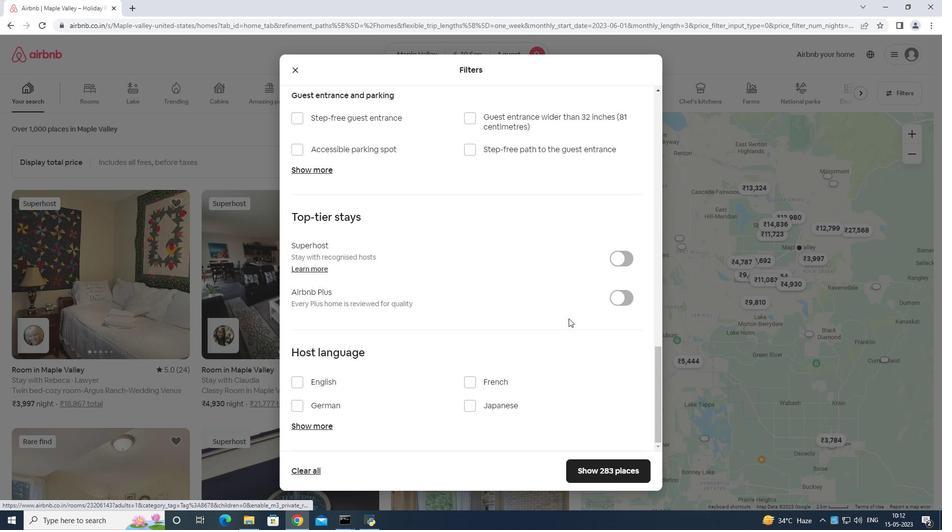 
Action: Mouse scrolled (560, 339) with delta (0, 0)
Screenshot: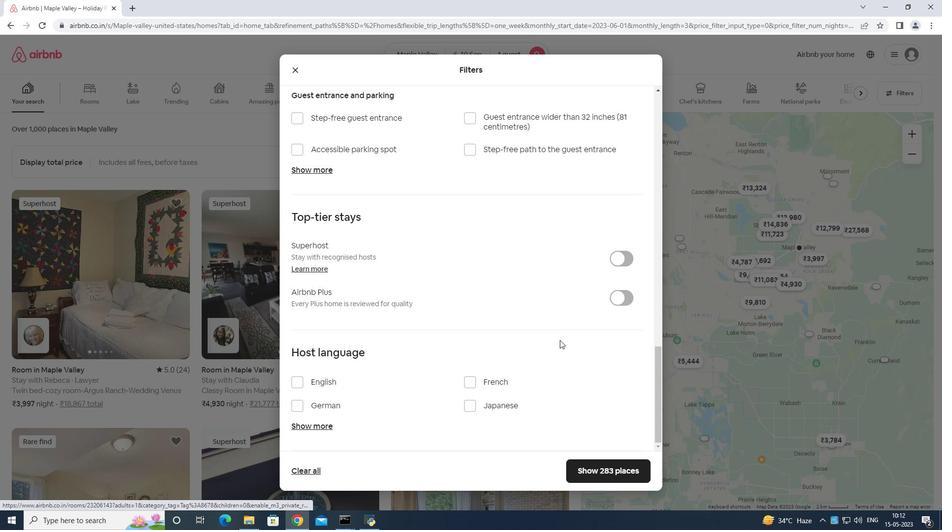 
Action: Mouse scrolled (560, 339) with delta (0, 0)
Screenshot: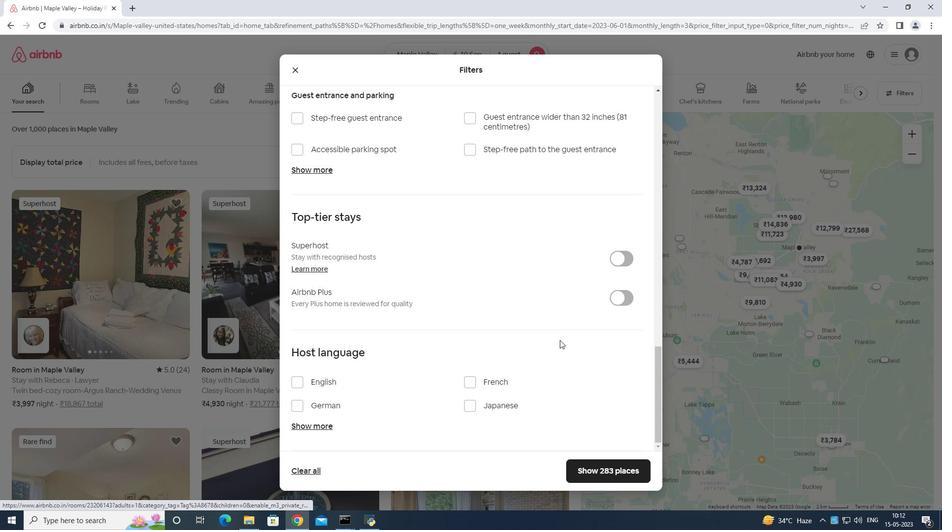 
Action: Mouse scrolled (560, 339) with delta (0, 0)
Screenshot: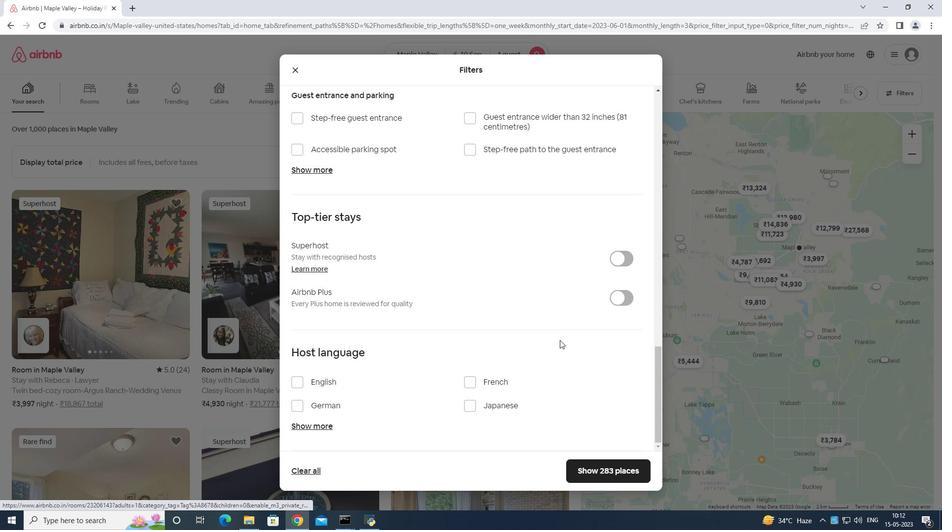 
Action: Mouse moved to (299, 377)
Screenshot: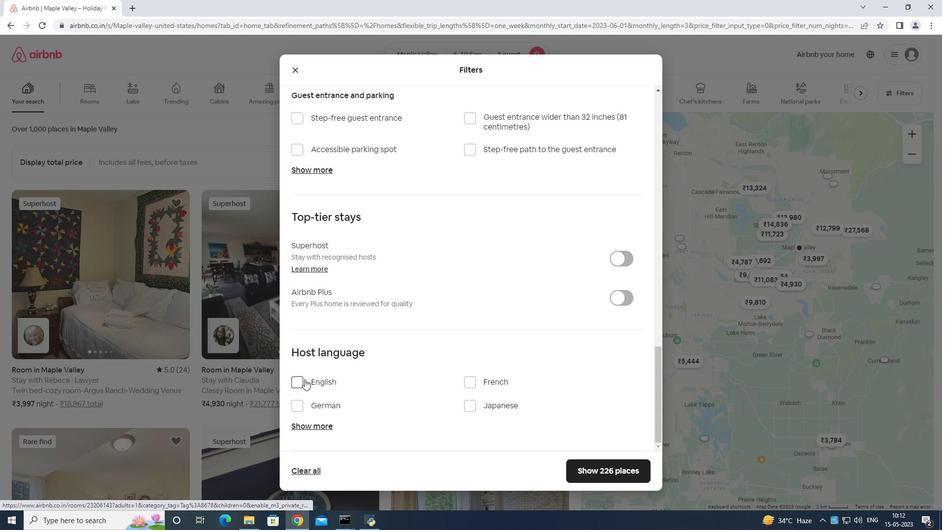 
Action: Mouse pressed left at (299, 377)
Screenshot: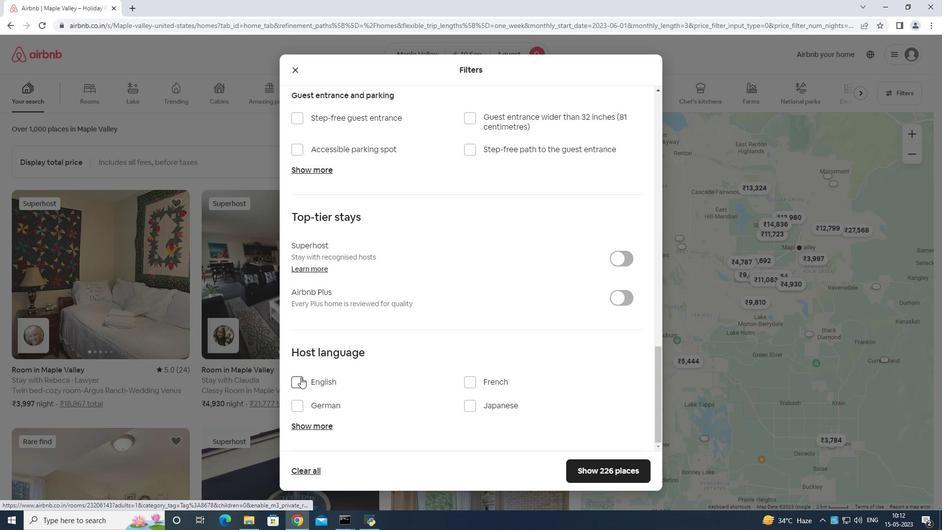 
Action: Mouse moved to (627, 469)
Screenshot: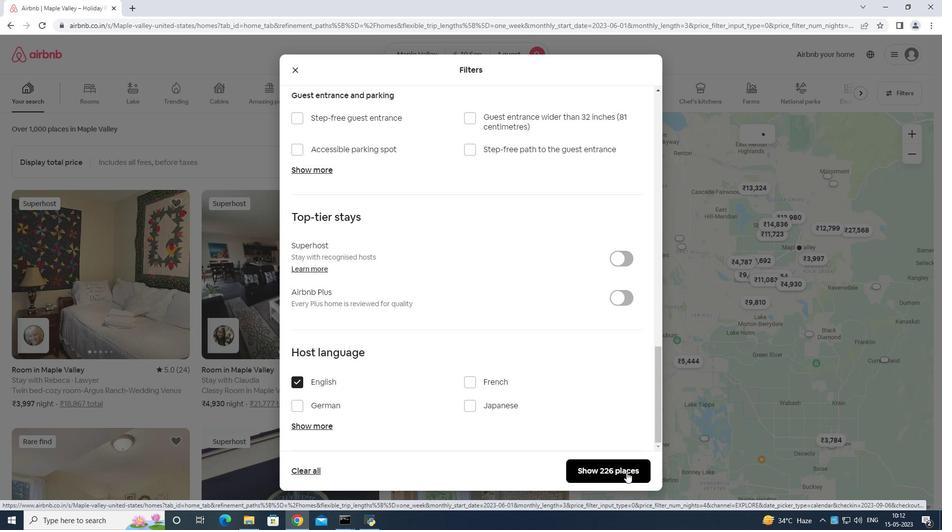 
Action: Mouse pressed left at (627, 469)
Screenshot: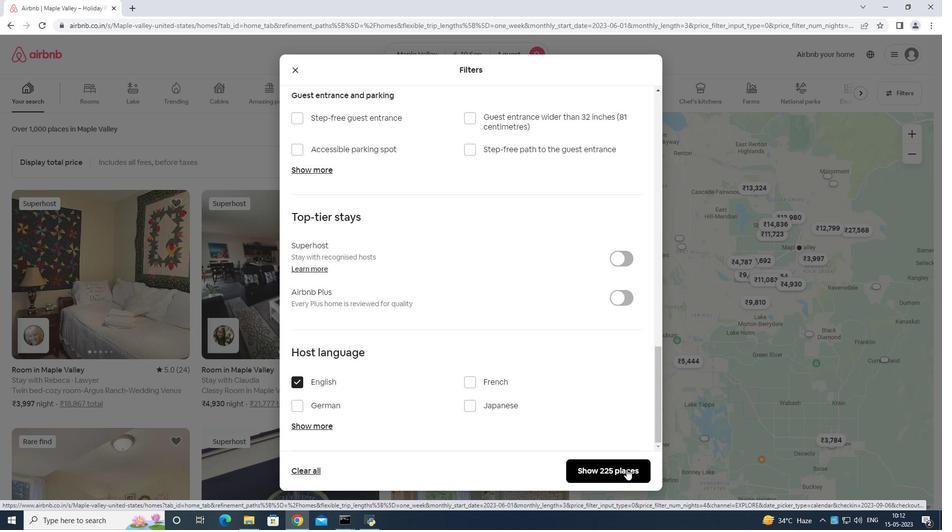 
Action: Mouse pressed left at (627, 469)
Screenshot: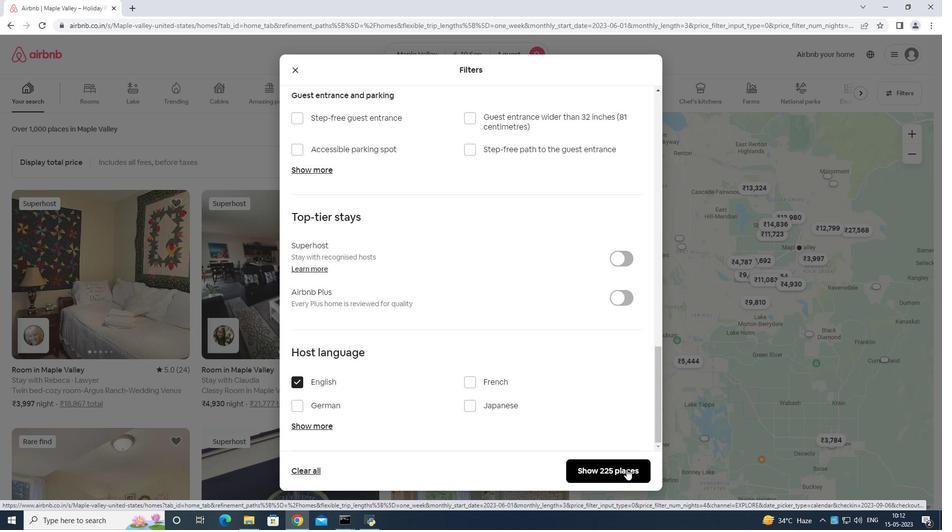 
